 Task: Send an email with the signature Christian Kelly with the subject 'Request for sponsorship' and the message 'Could you please provide a breakdown of the costs?' from softage.1@softage.net to softage.7@softage.net and softage.8@softage.net with an attached document Strategic_plan.pdf
Action: Mouse moved to (113, 158)
Screenshot: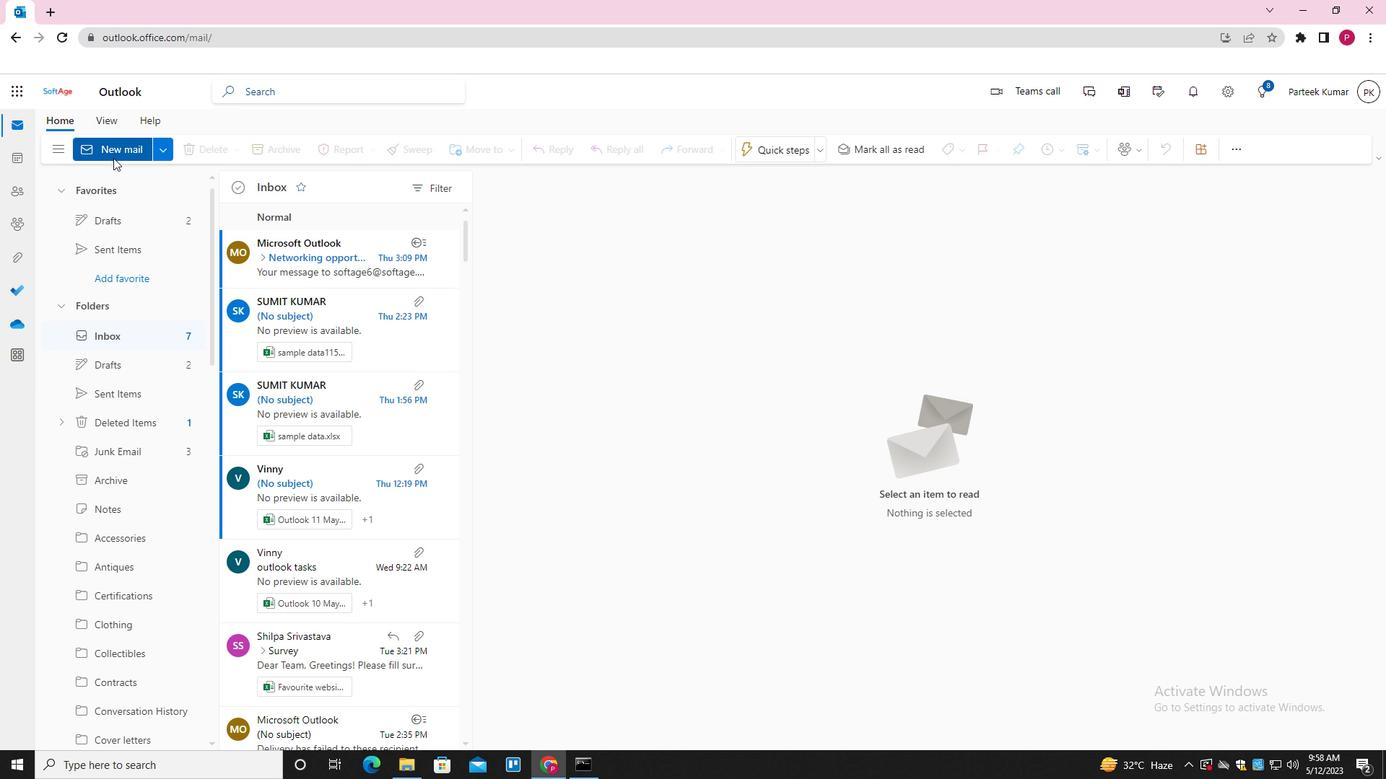 
Action: Mouse pressed left at (113, 158)
Screenshot: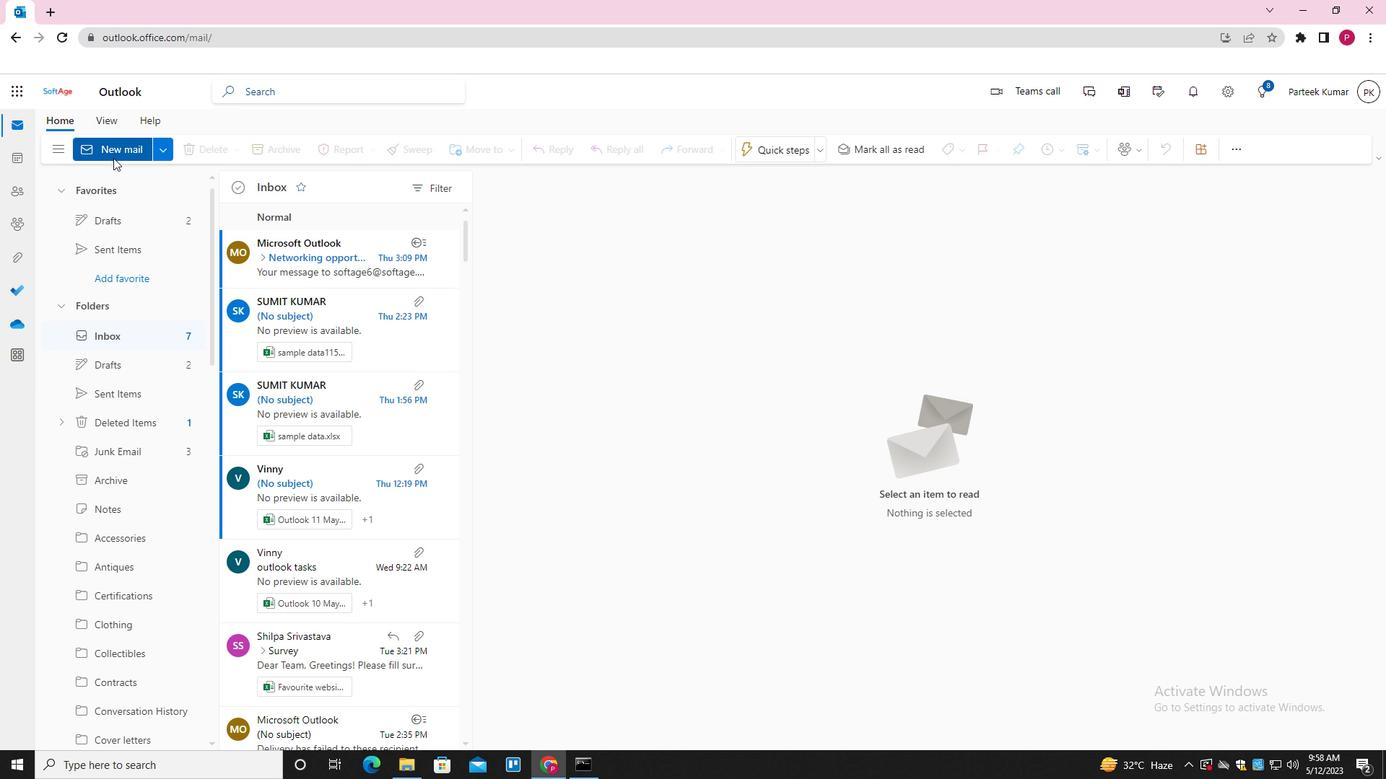 
Action: Mouse moved to (616, 404)
Screenshot: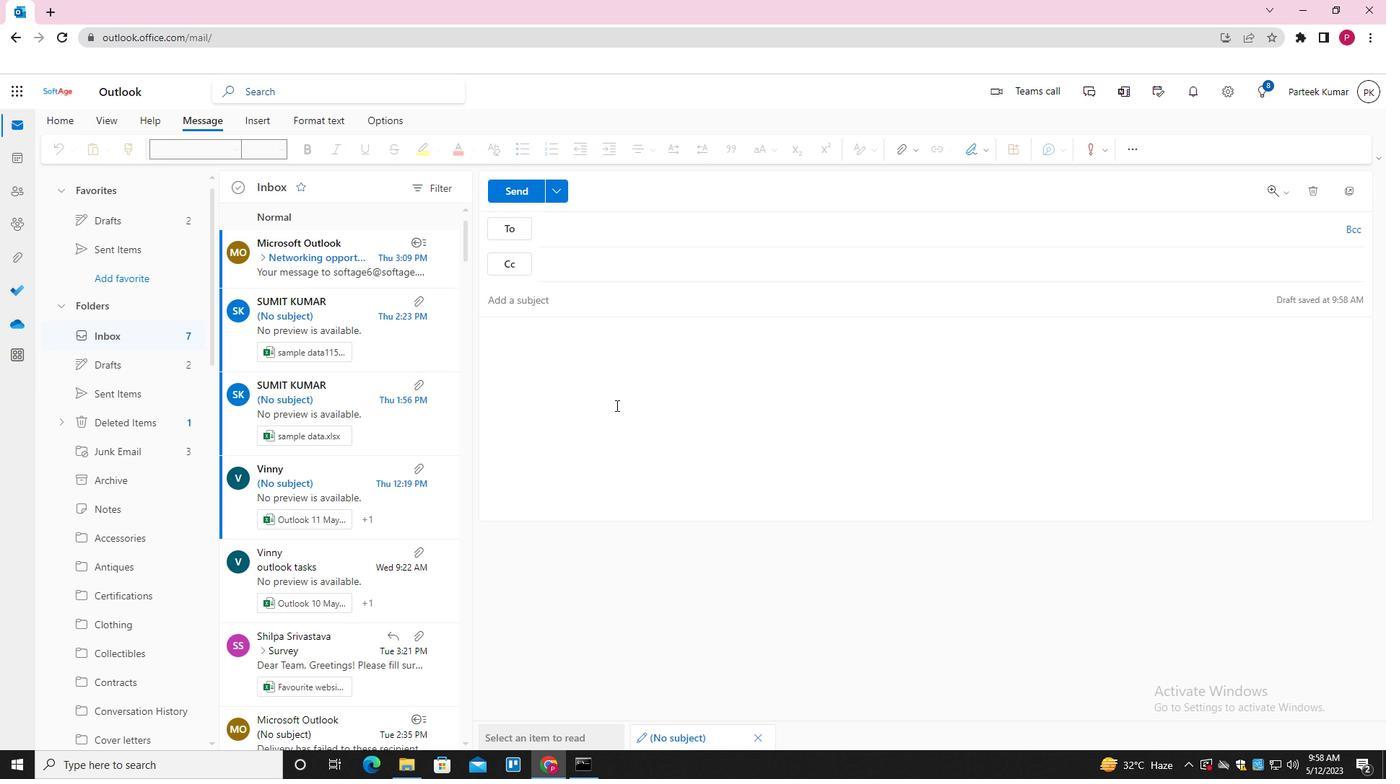 
Action: Mouse pressed left at (616, 404)
Screenshot: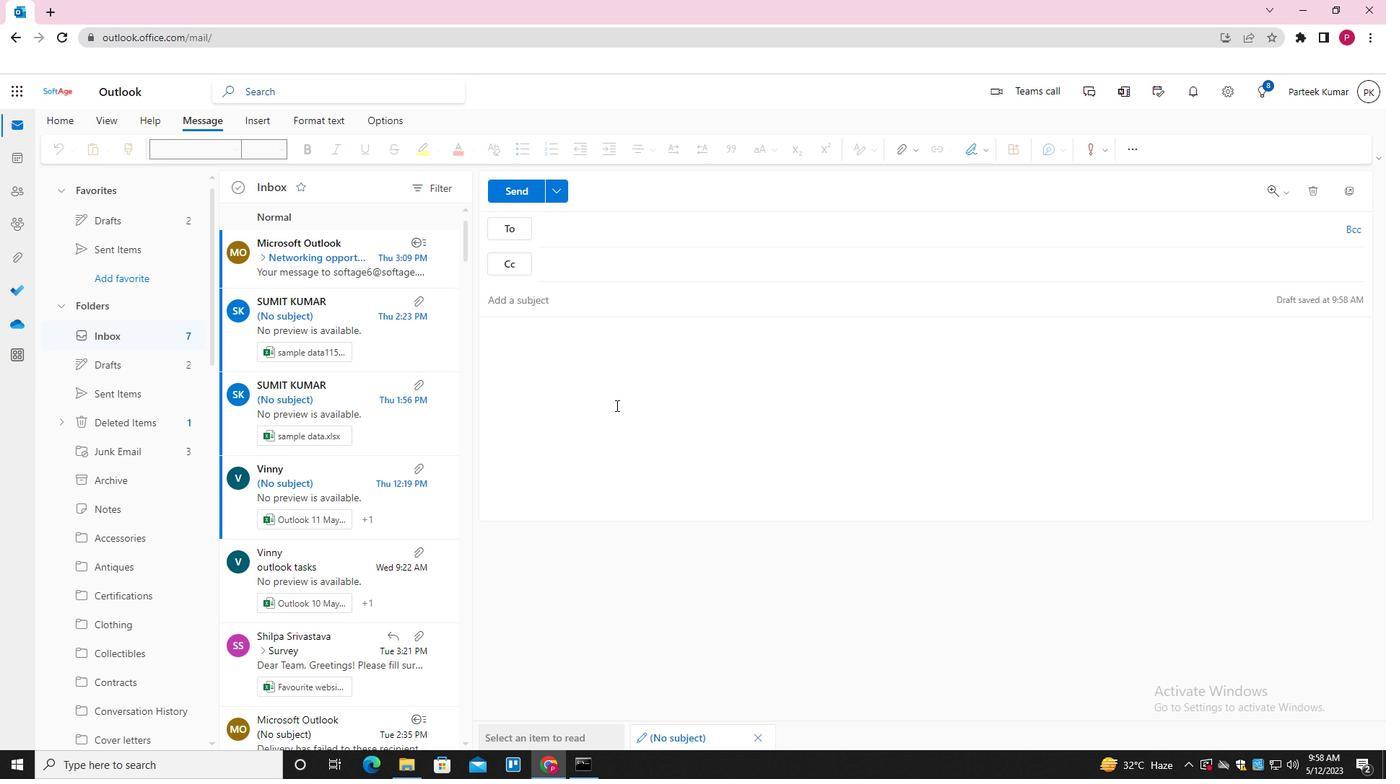 
Action: Mouse moved to (973, 155)
Screenshot: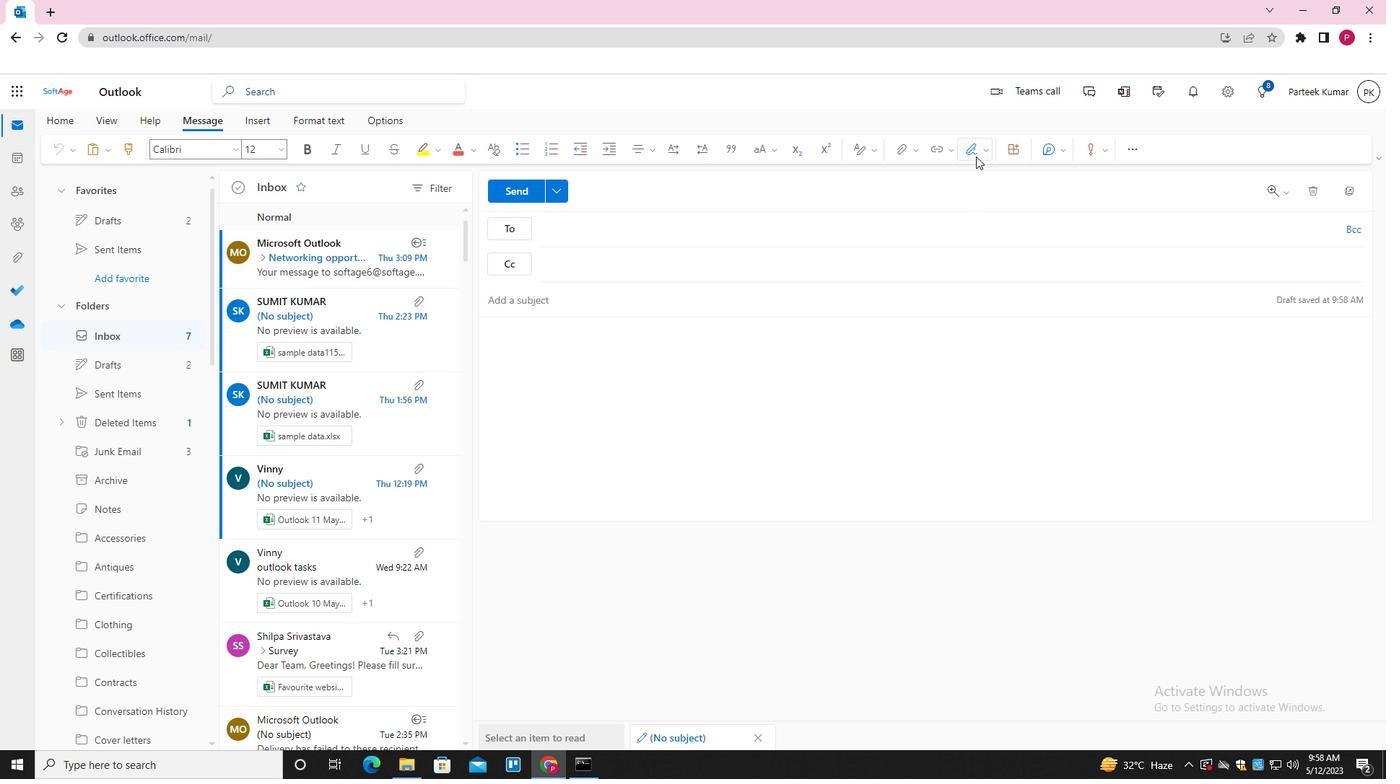 
Action: Mouse pressed left at (973, 155)
Screenshot: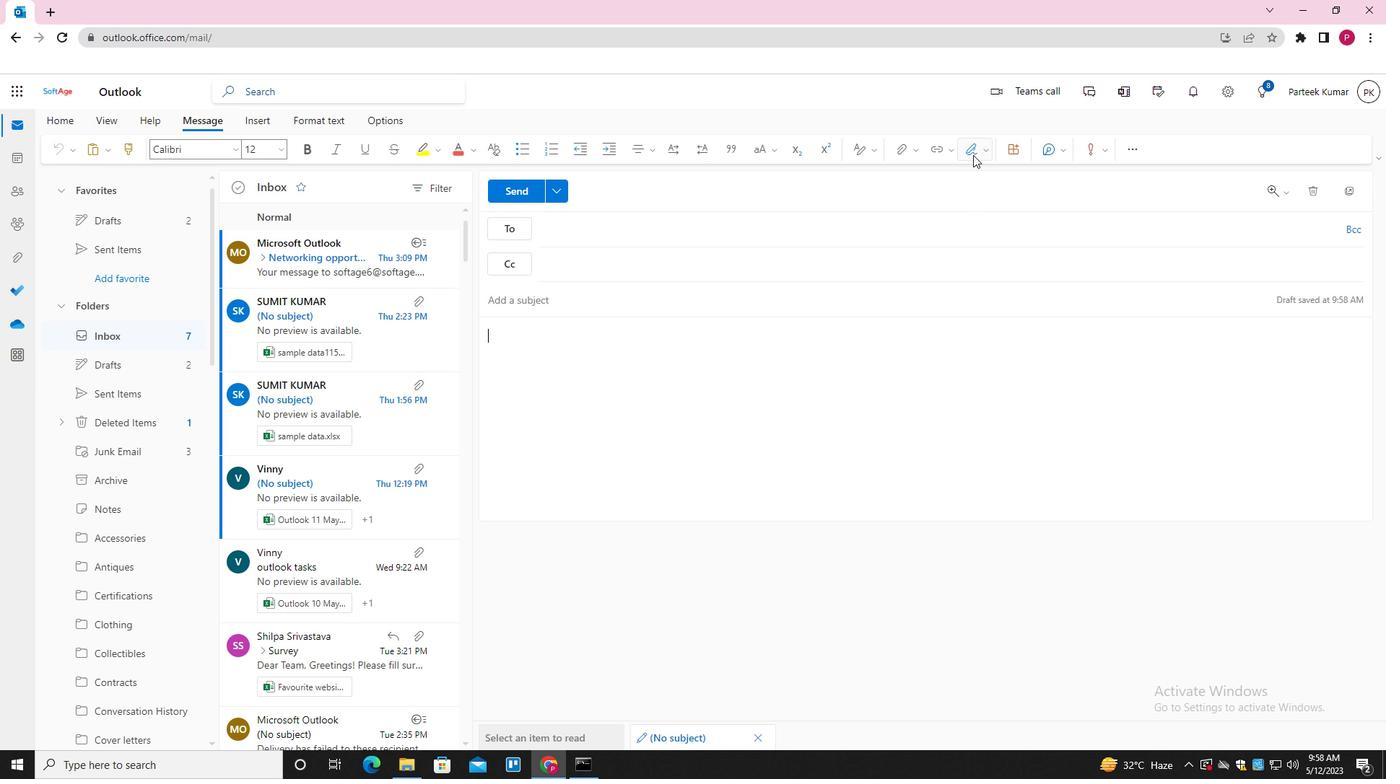 
Action: Mouse moved to (963, 208)
Screenshot: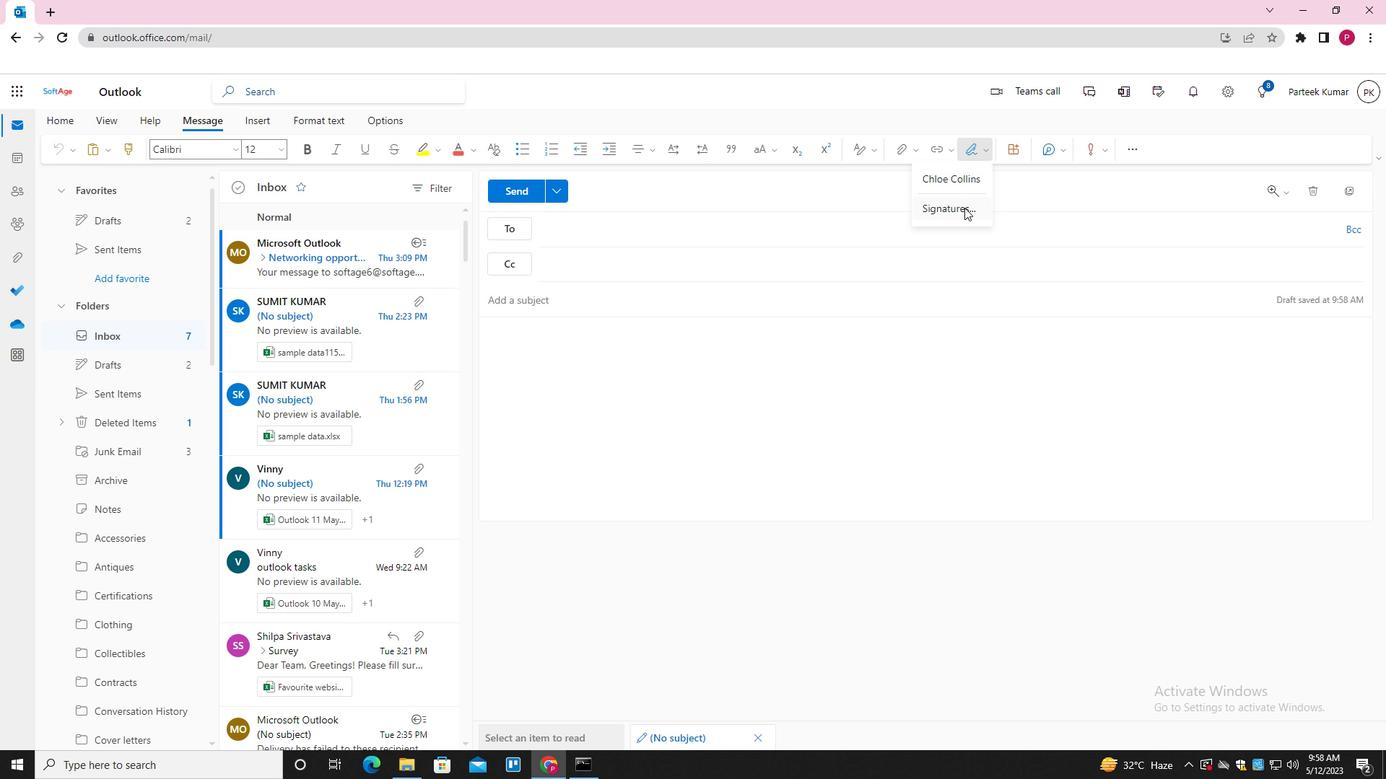 
Action: Mouse pressed left at (963, 208)
Screenshot: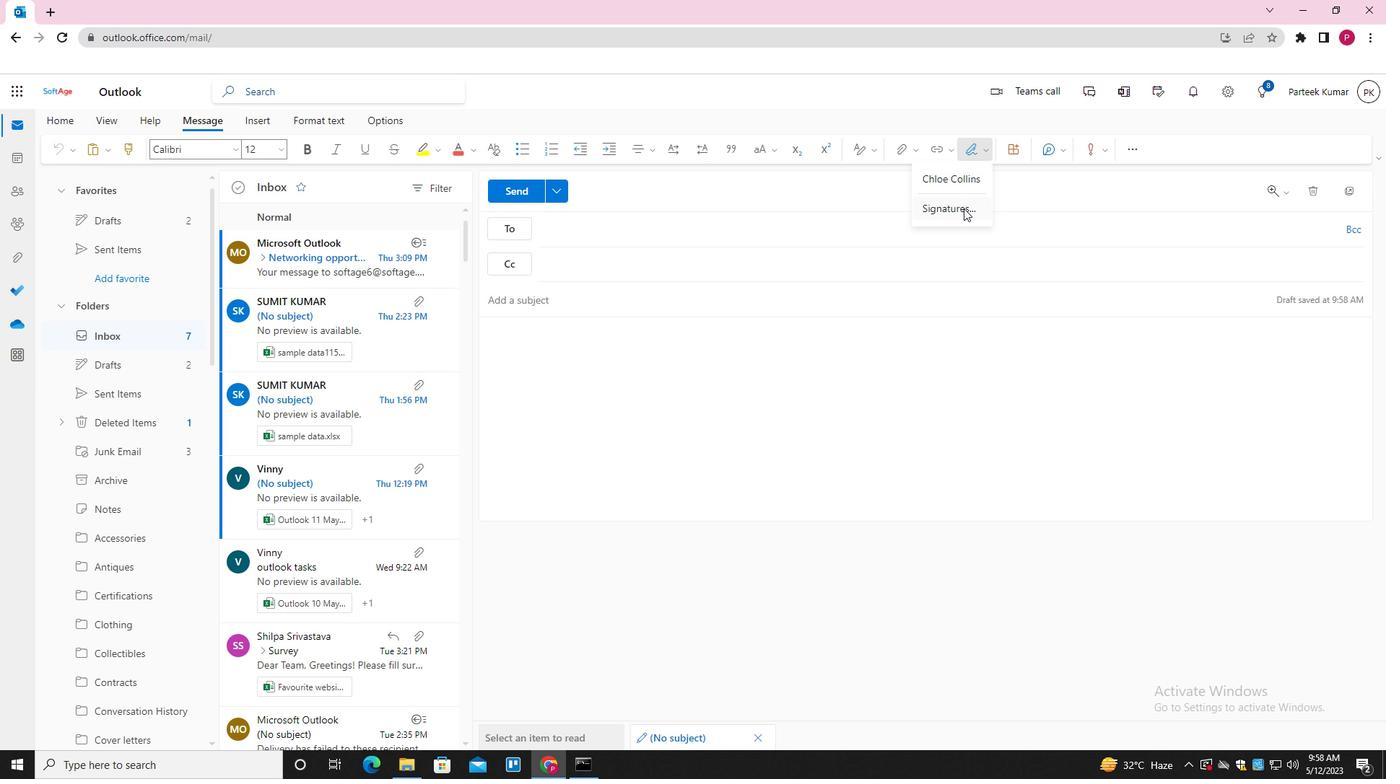 
Action: Mouse moved to (973, 267)
Screenshot: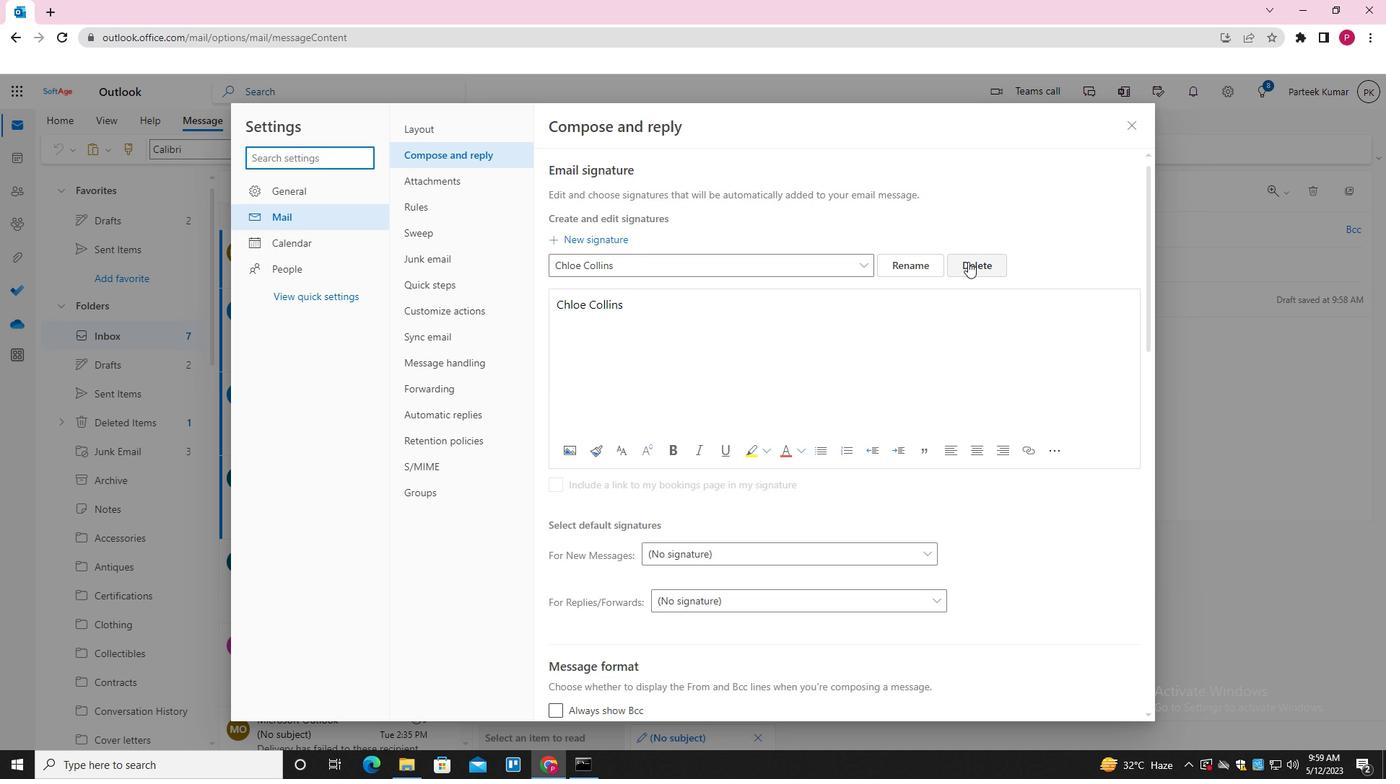 
Action: Mouse pressed left at (973, 267)
Screenshot: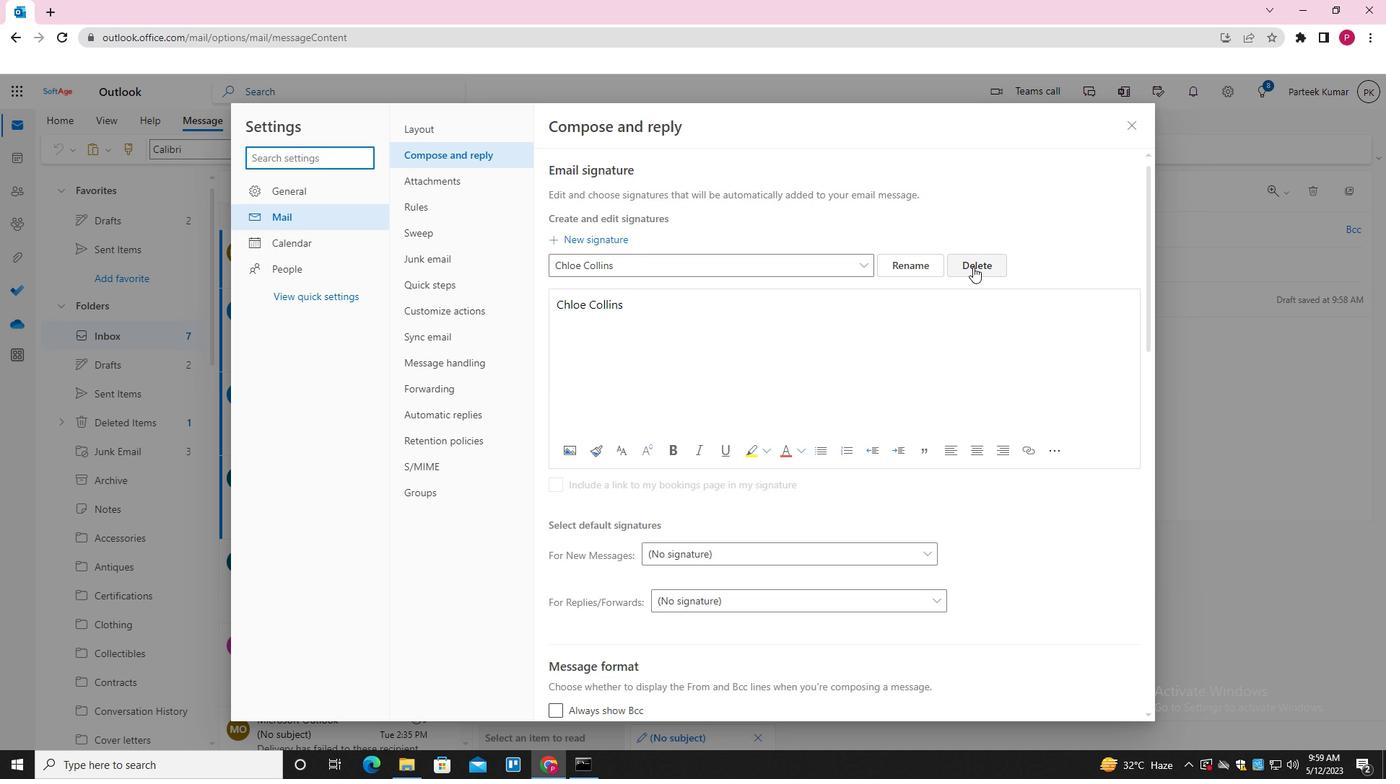 
Action: Mouse moved to (643, 259)
Screenshot: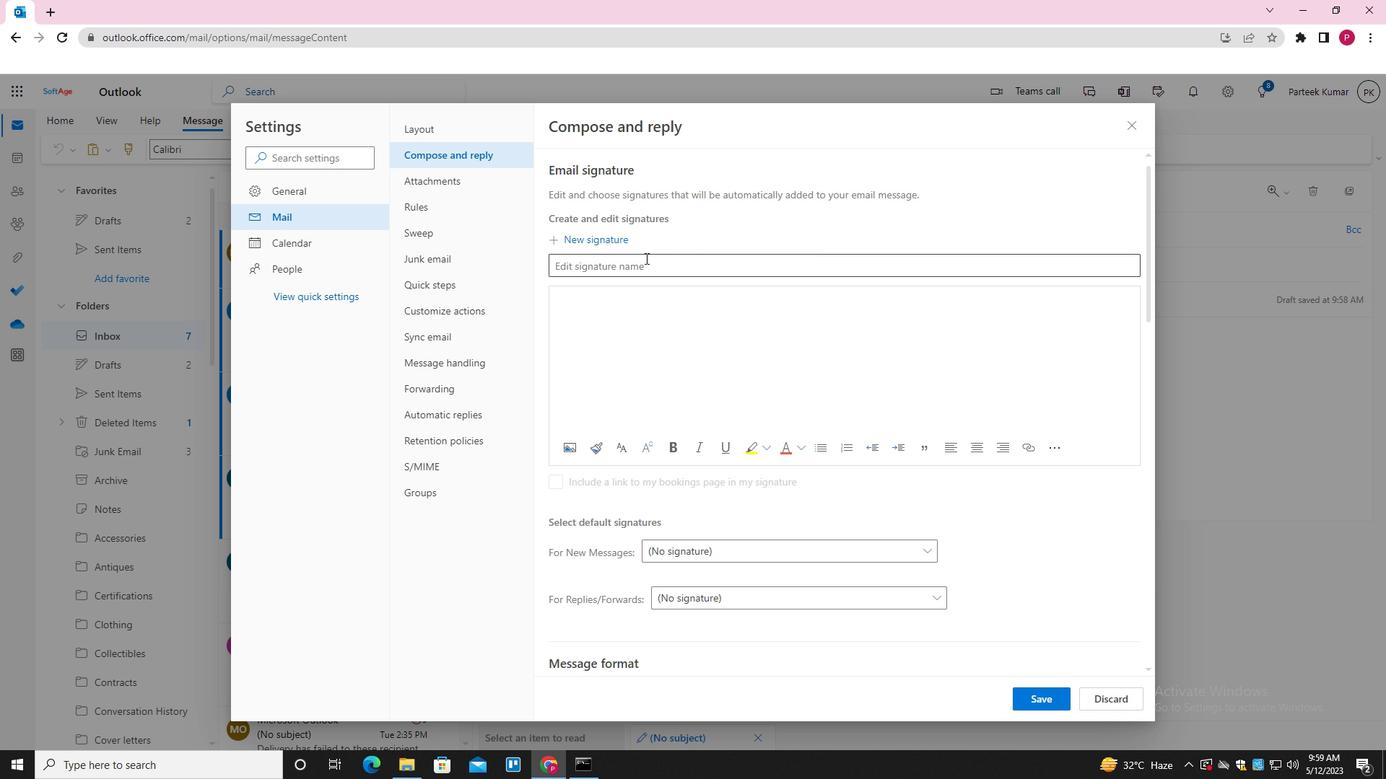 
Action: Mouse pressed left at (643, 259)
Screenshot: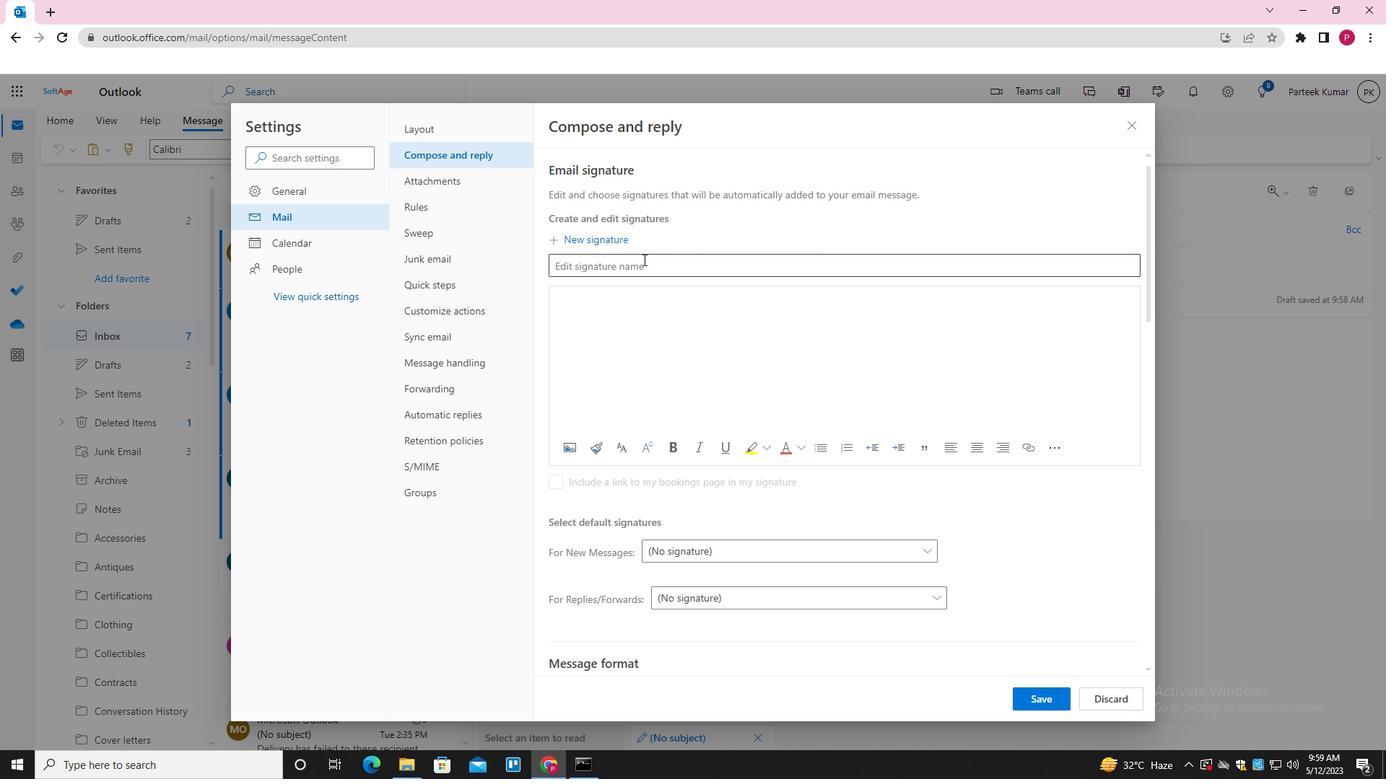
Action: Key pressed <Key.shift><Key.shift><Key.shift><Key.shift><Key.shift><Key.shift><Key.shift><Key.shift><Key.shift><Key.shift><Key.shift>S<Key.backspace>CHRISTIAN<Key.space><Key.shift><Key.shift>KELLY<Key.space>ctrl+A
Screenshot: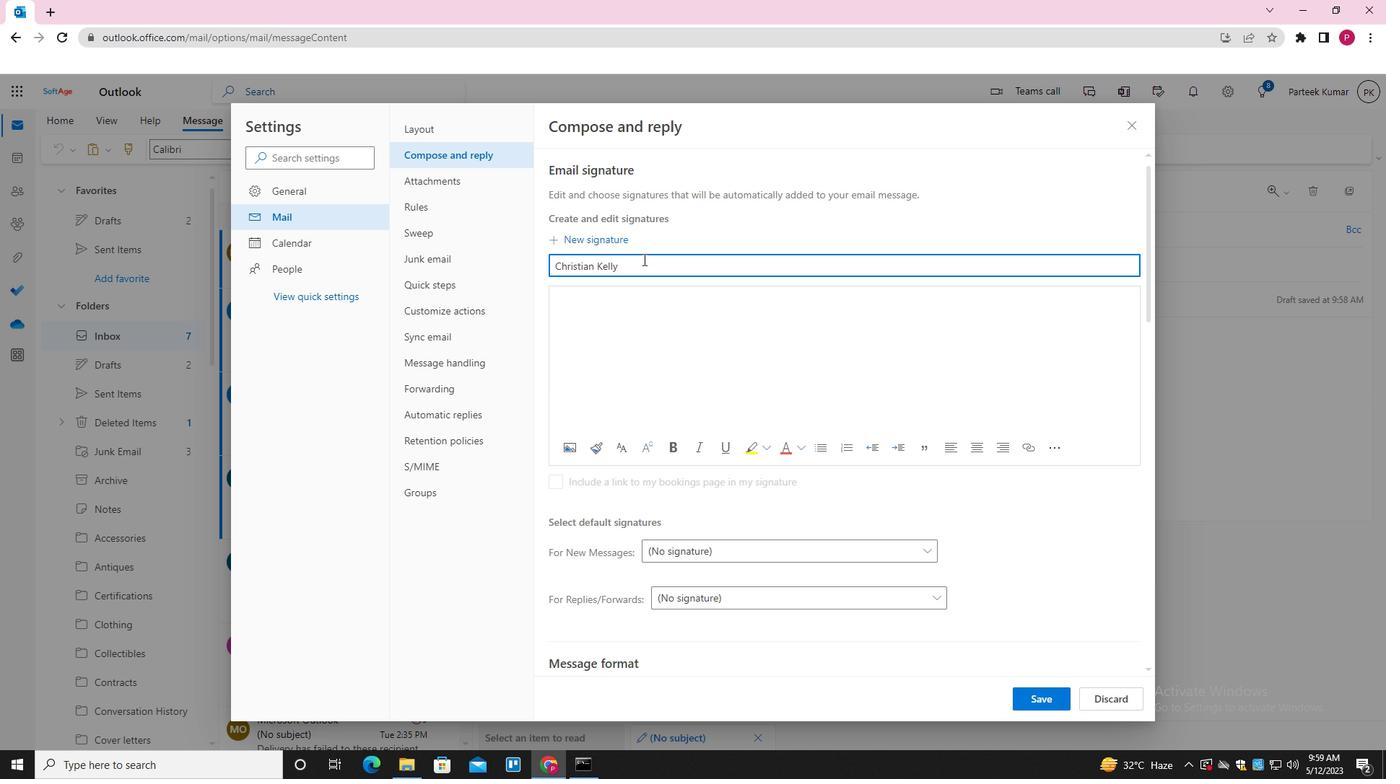 
Action: Mouse moved to (655, 301)
Screenshot: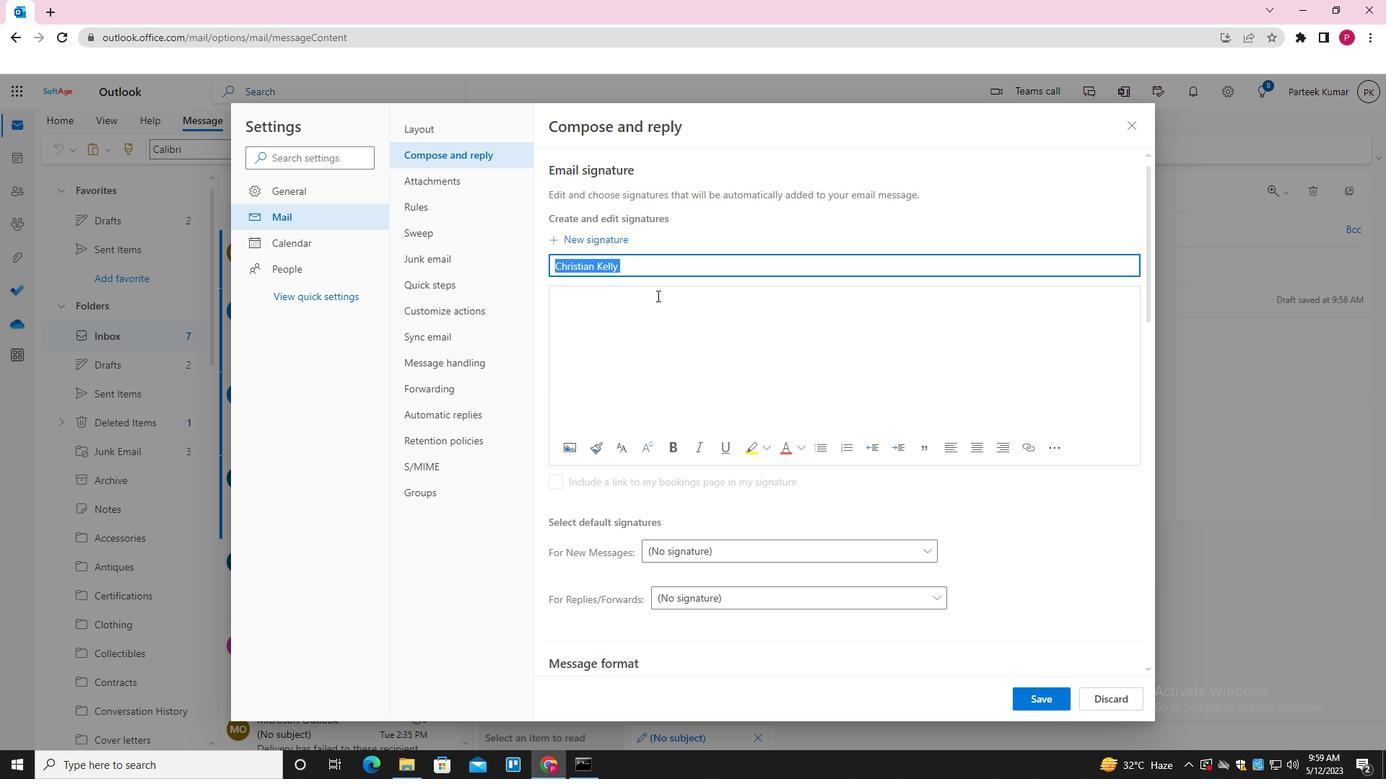 
Action: Mouse pressed left at (655, 301)
Screenshot: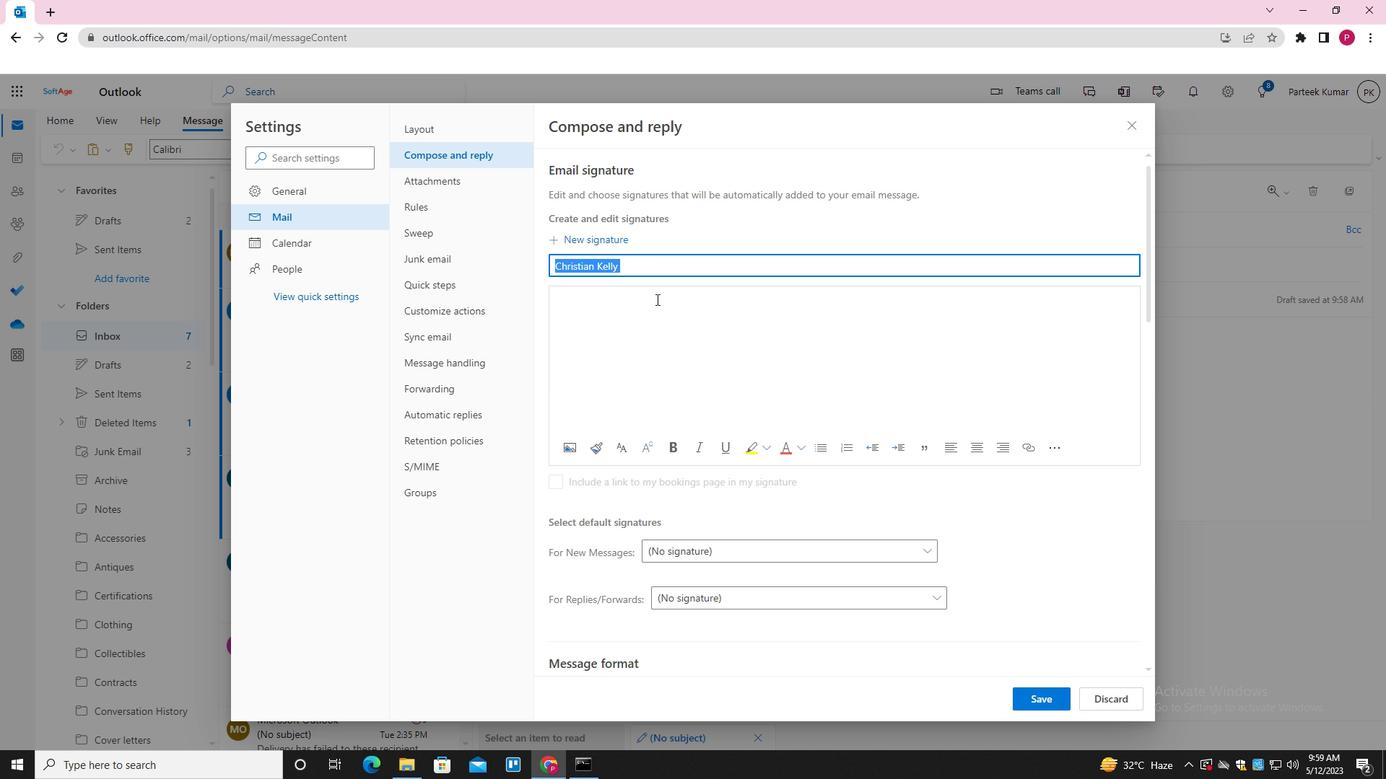 
Action: Mouse moved to (658, 256)
Screenshot: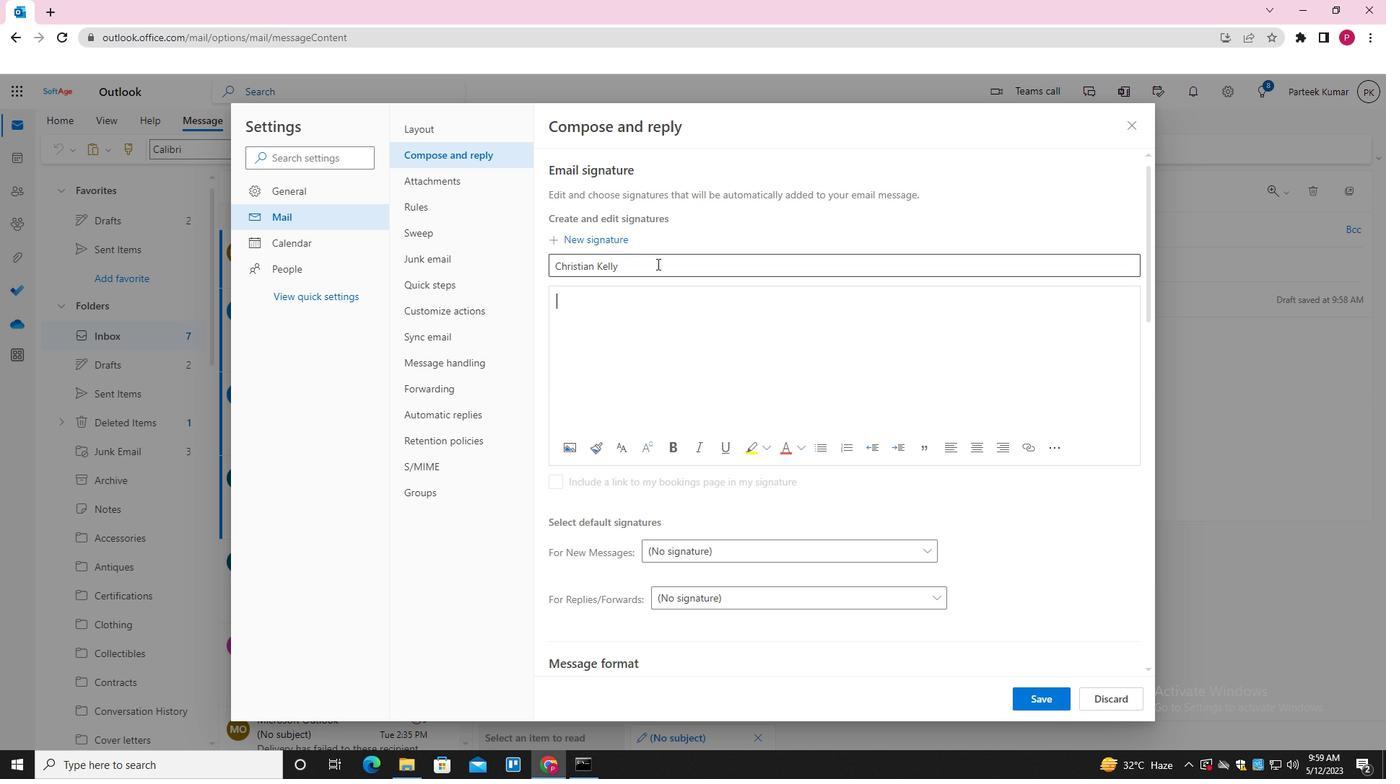 
Action: Mouse pressed left at (658, 256)
Screenshot: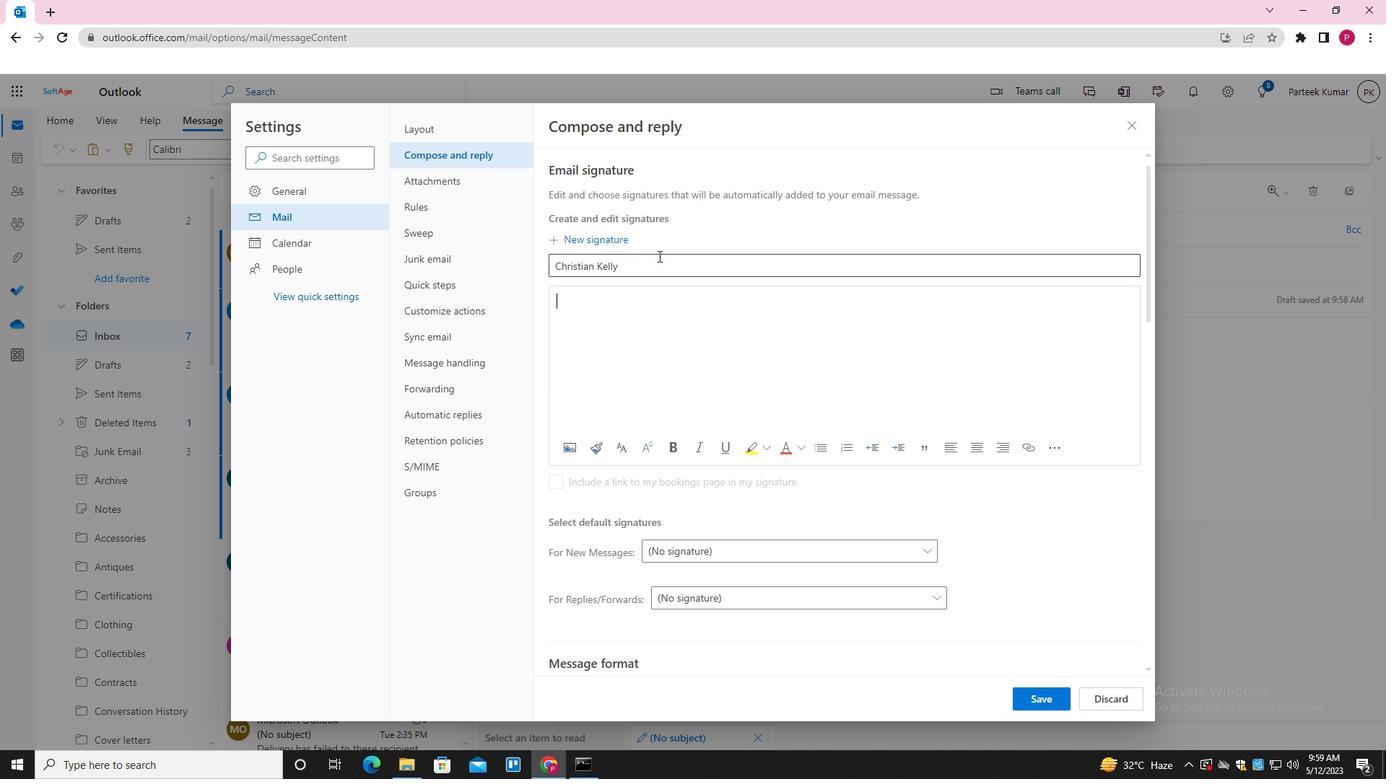 
Action: Key pressed ctrl+A<'\x03'>
Screenshot: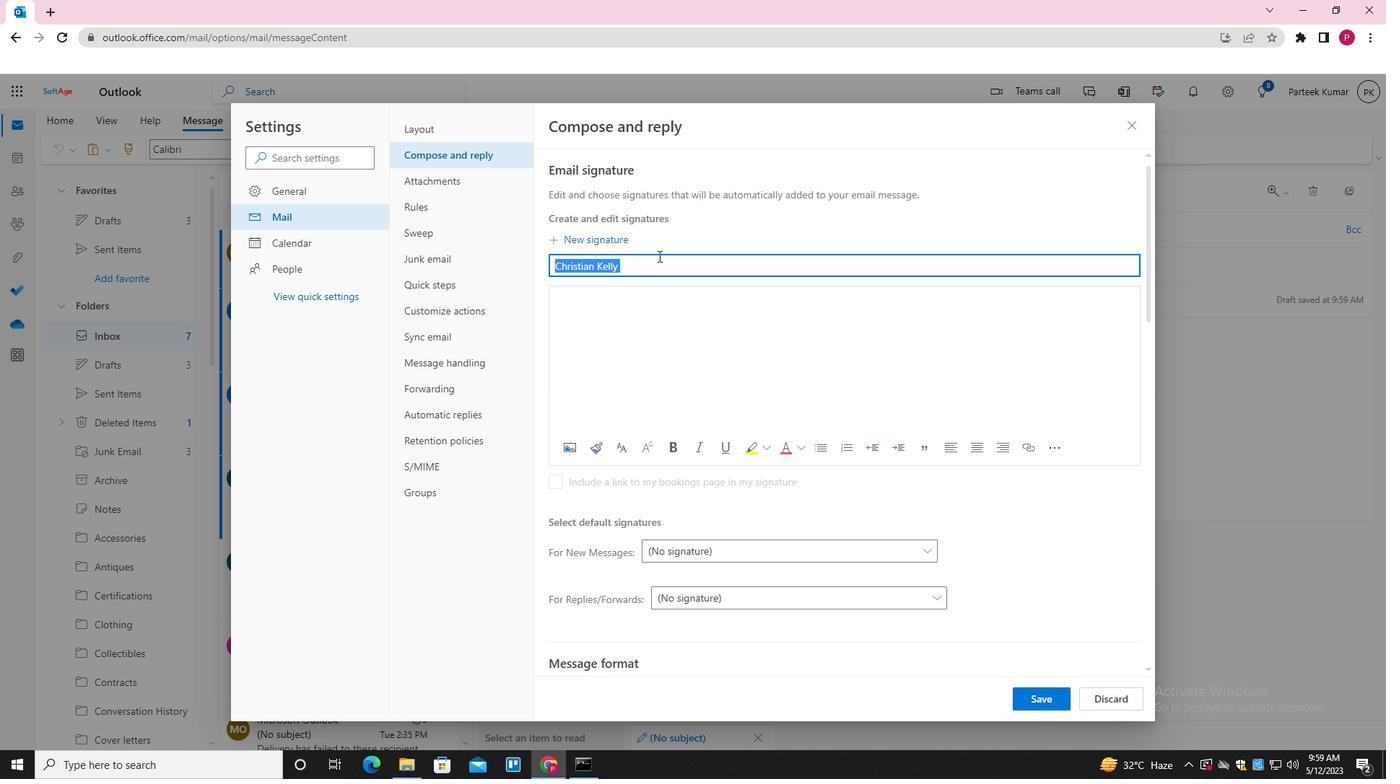 
Action: Mouse moved to (650, 295)
Screenshot: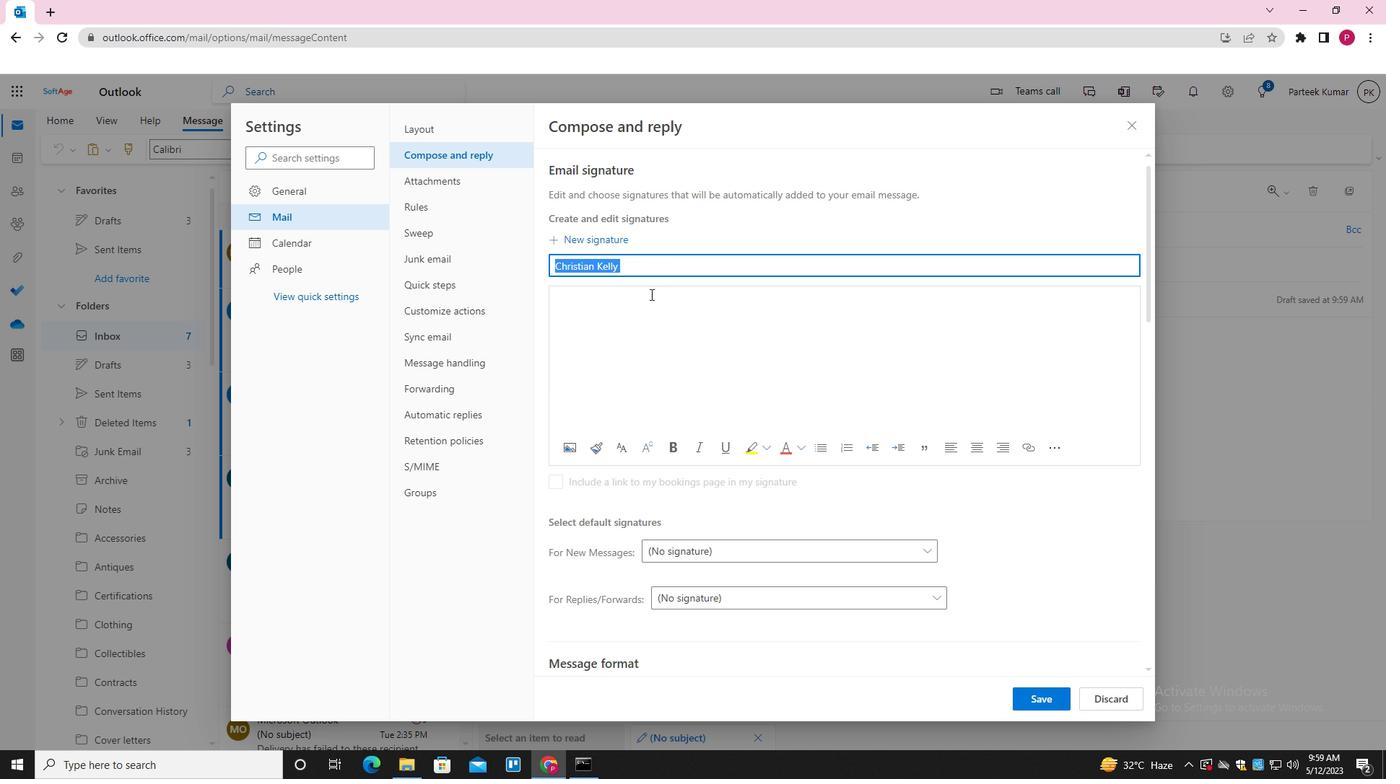 
Action: Mouse pressed left at (650, 295)
Screenshot: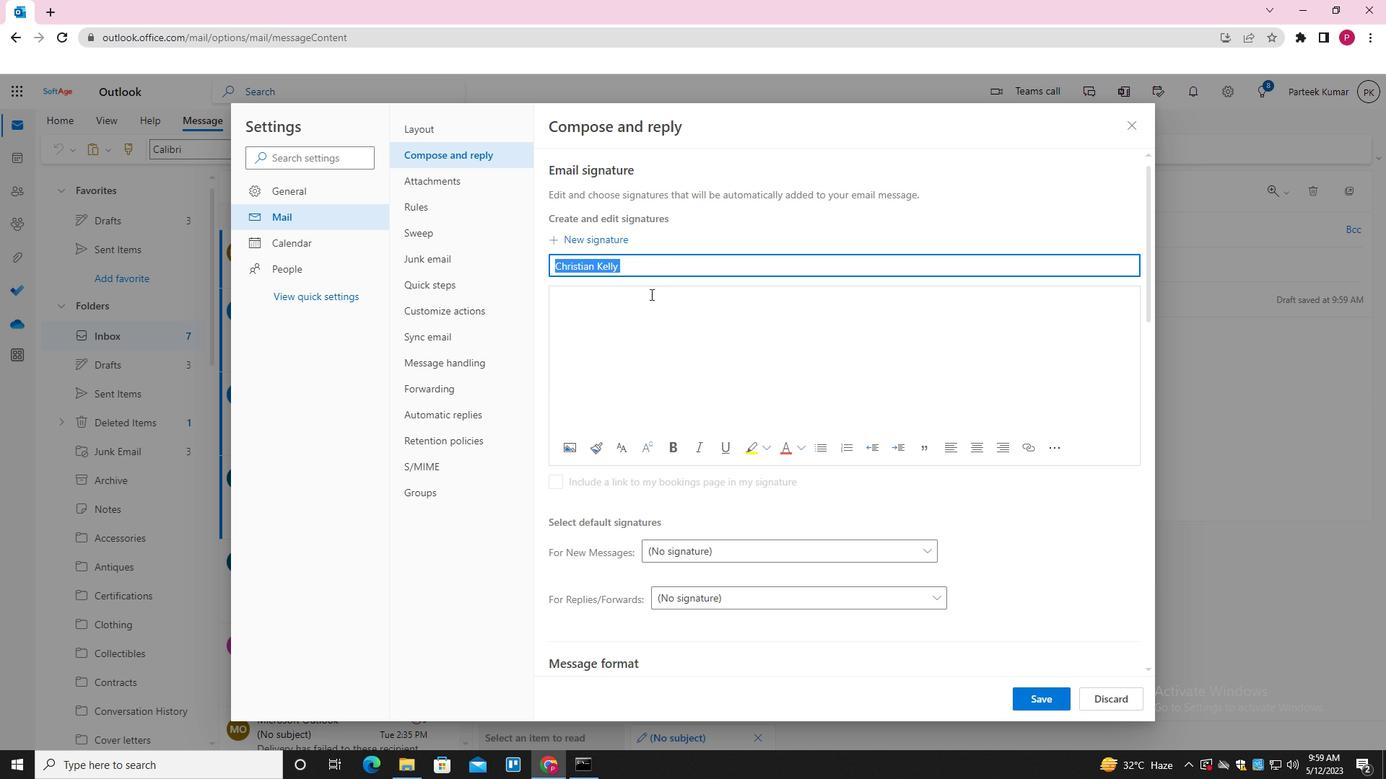 
Action: Mouse moved to (649, 296)
Screenshot: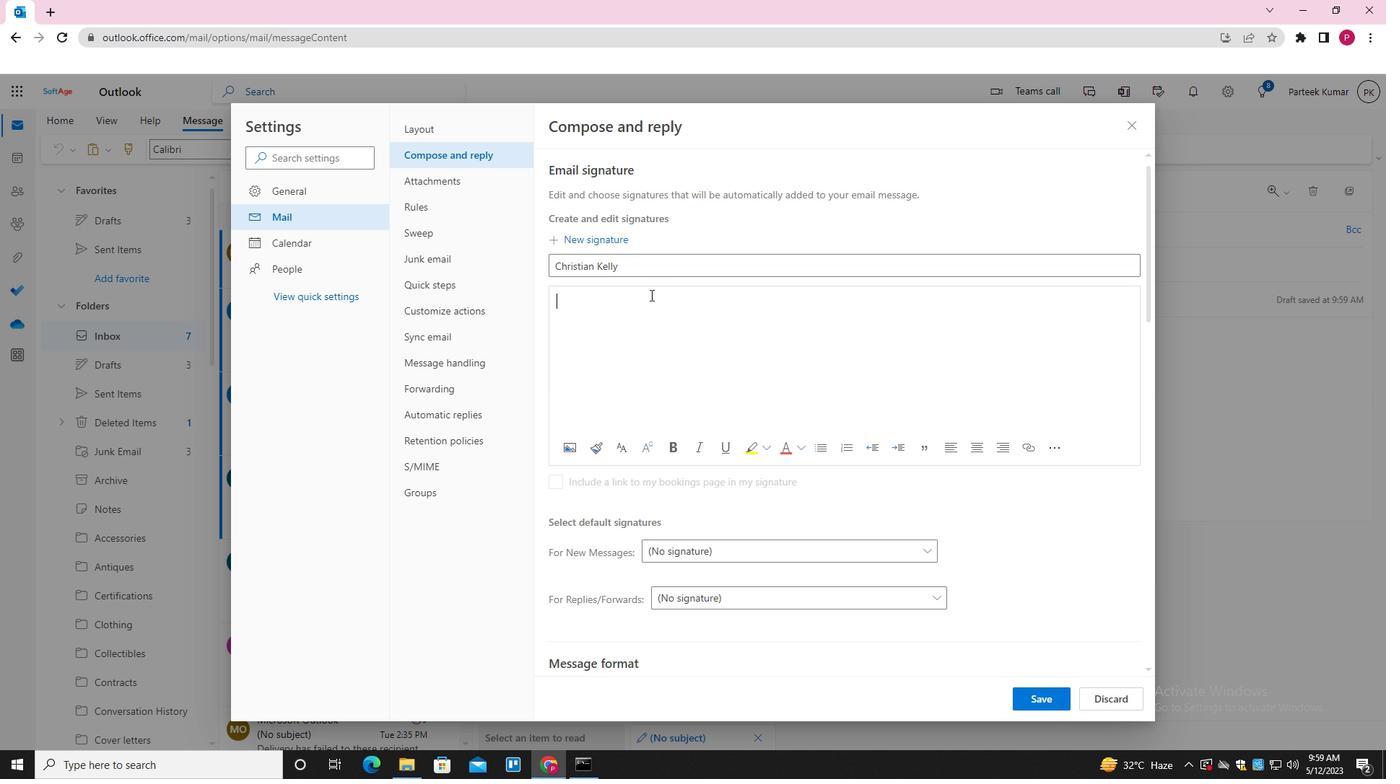 
Action: Key pressed ctrl+V
Screenshot: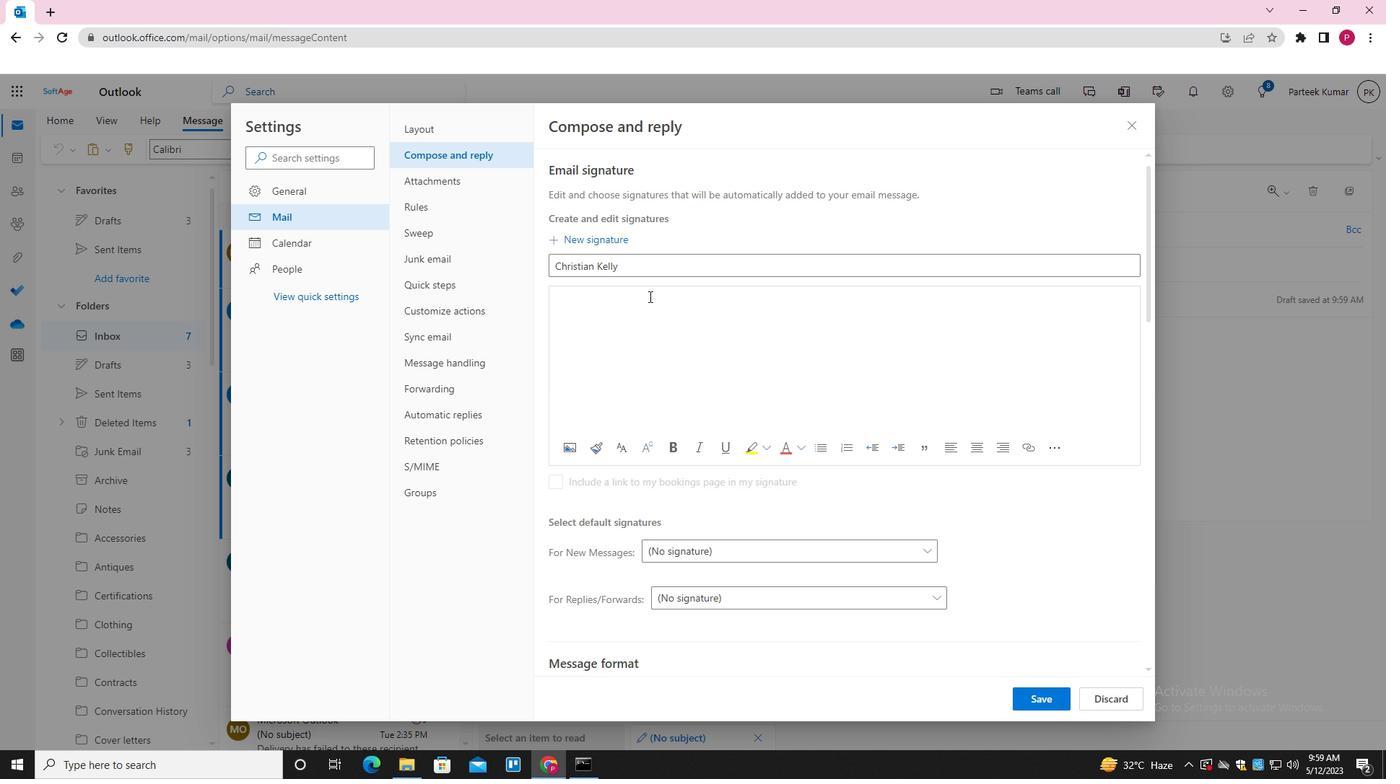 
Action: Mouse moved to (1031, 698)
Screenshot: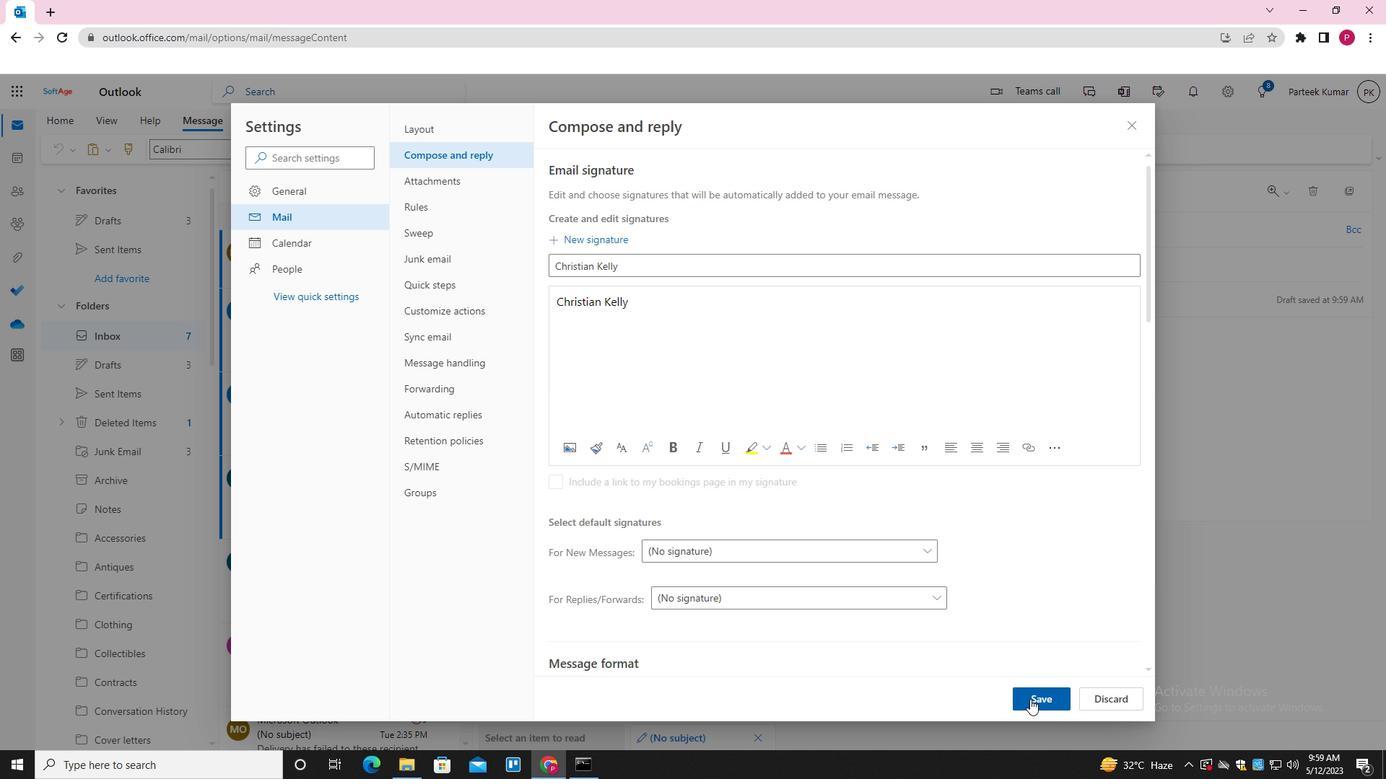 
Action: Mouse pressed left at (1031, 698)
Screenshot: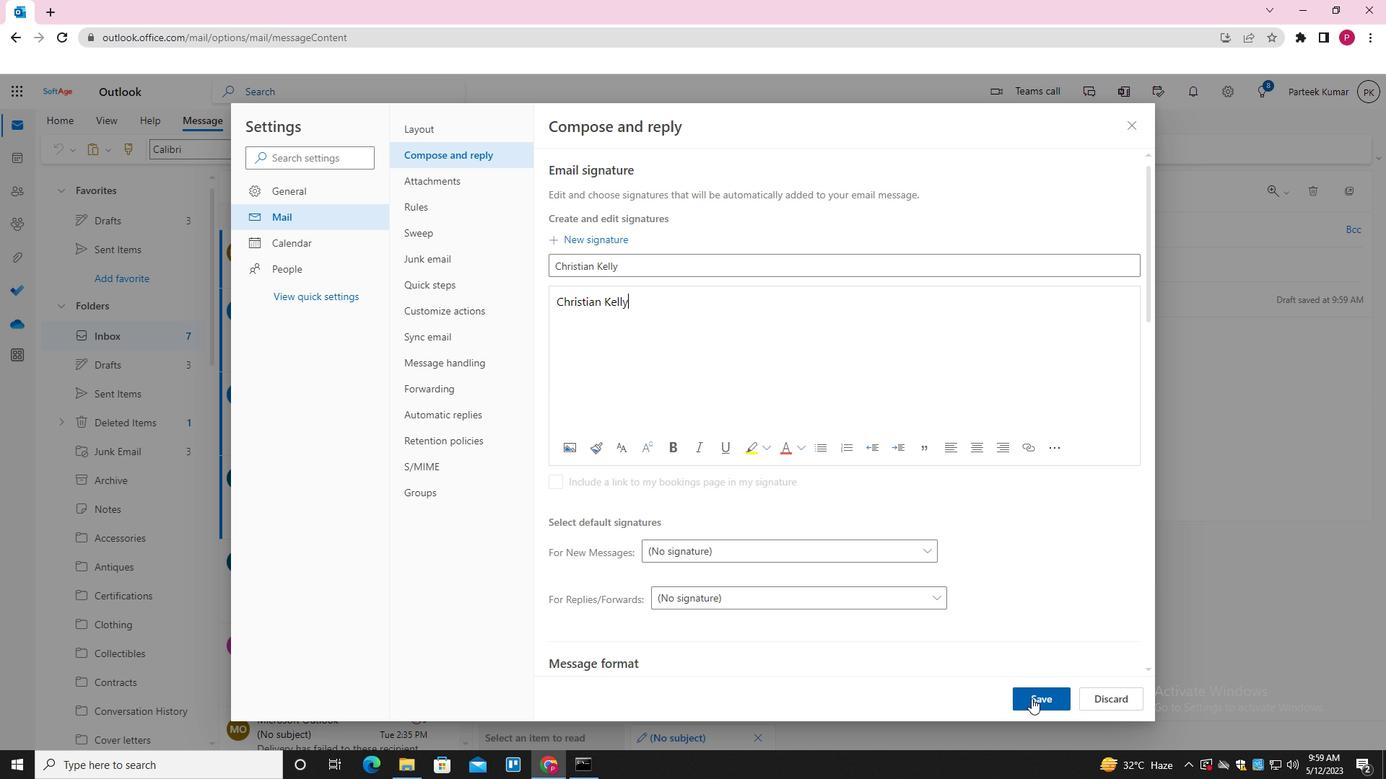 
Action: Mouse moved to (1124, 122)
Screenshot: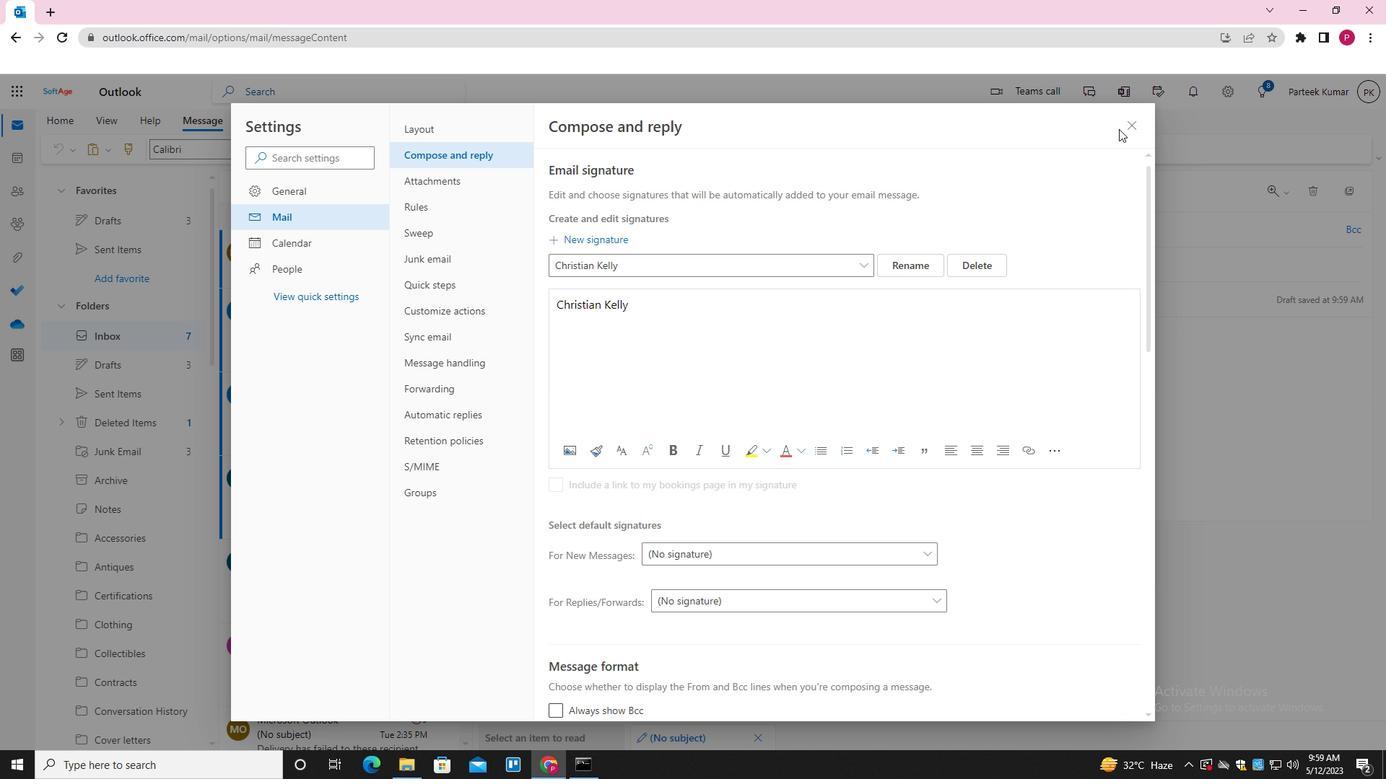
Action: Mouse pressed left at (1124, 122)
Screenshot: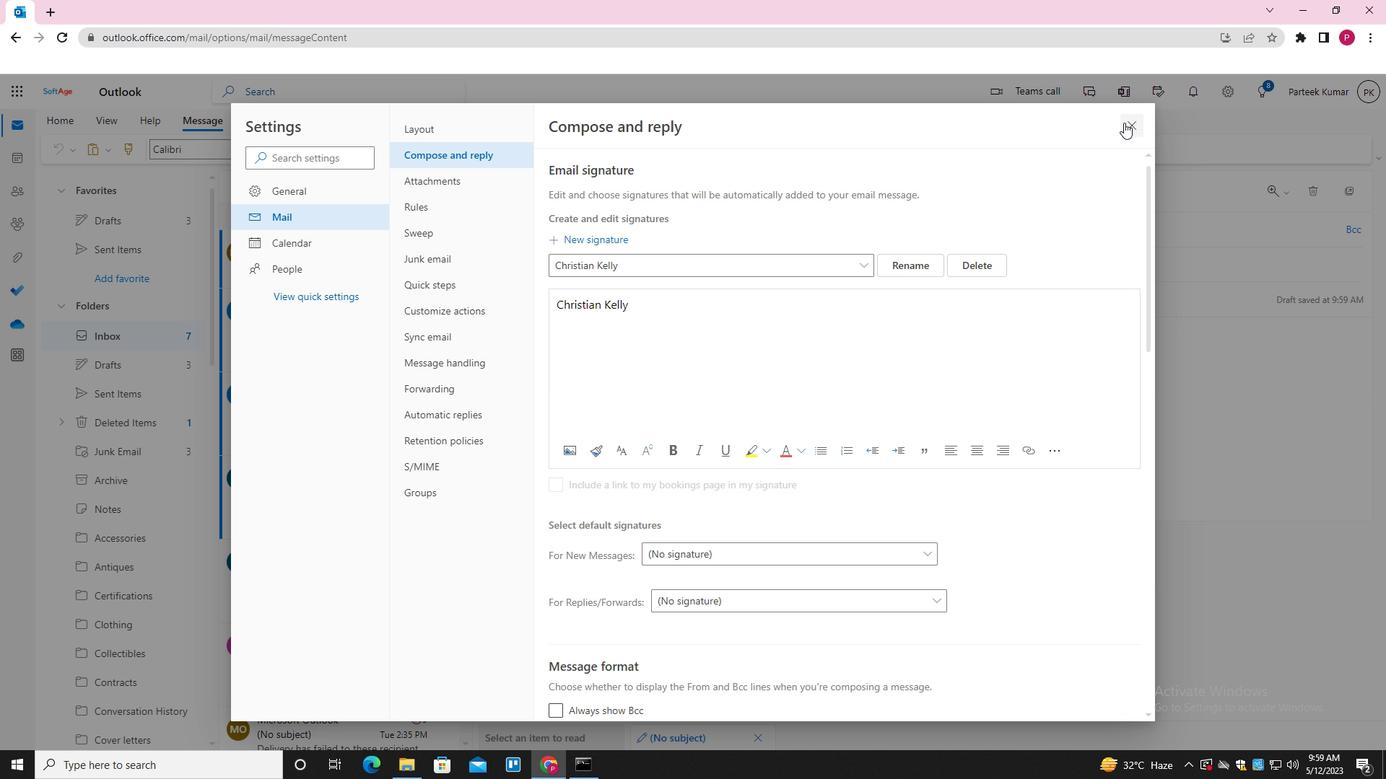 
Action: Mouse moved to (891, 370)
Screenshot: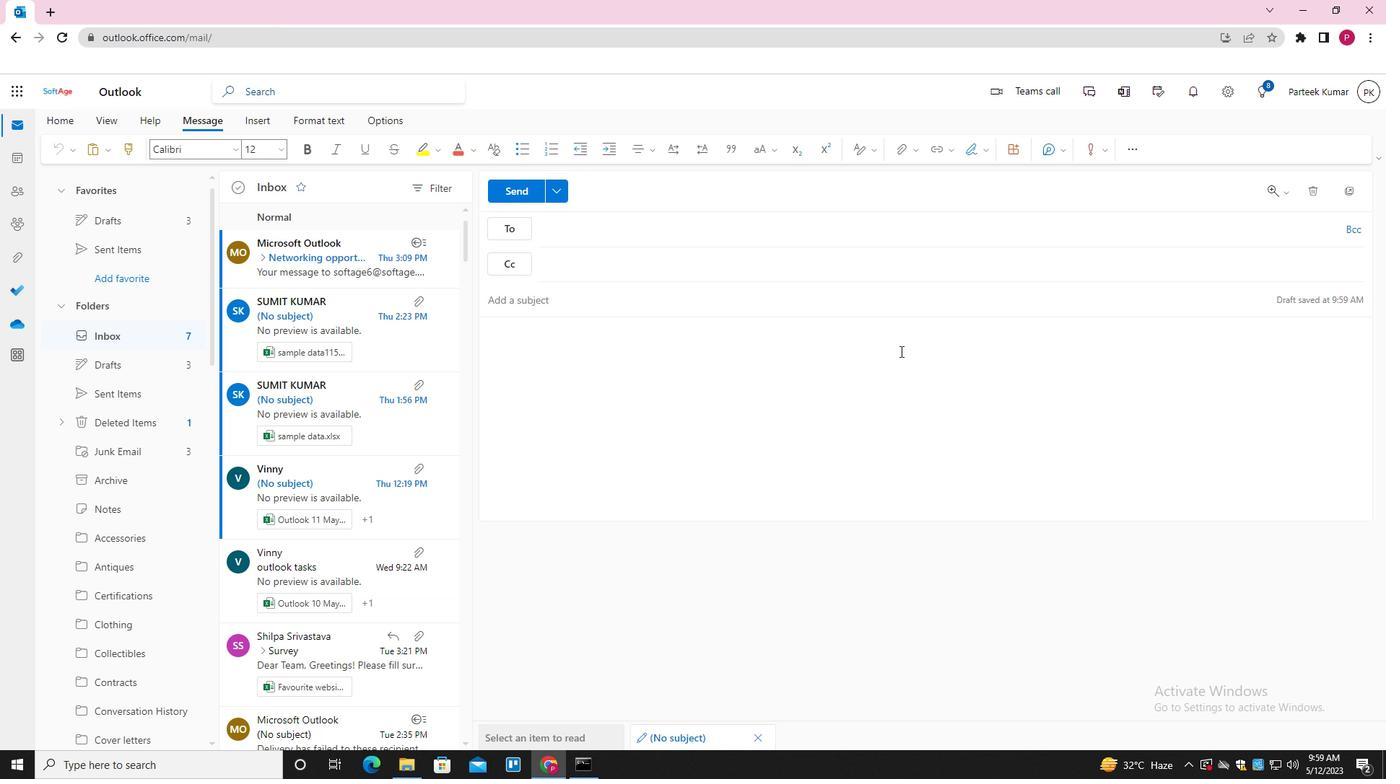 
Action: Mouse pressed left at (891, 370)
Screenshot: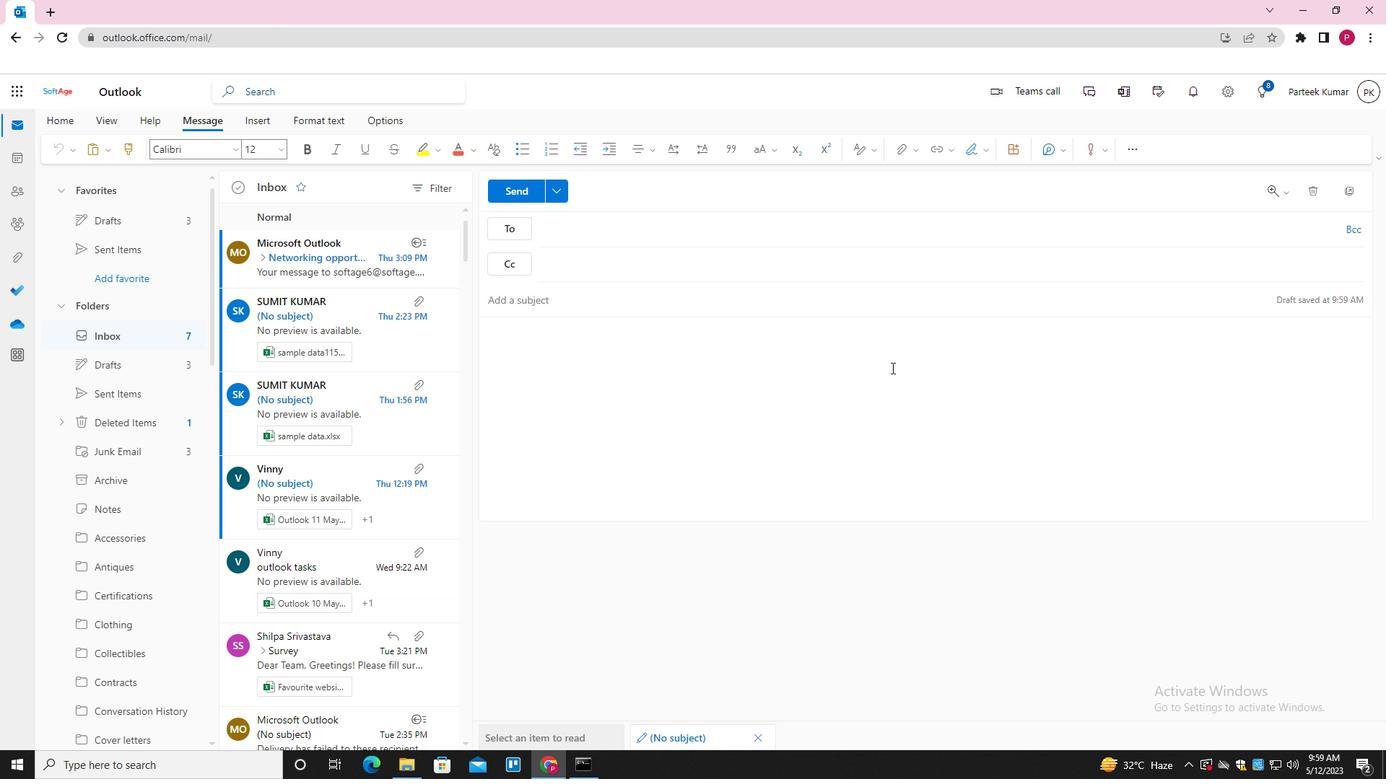 
Action: Mouse moved to (972, 149)
Screenshot: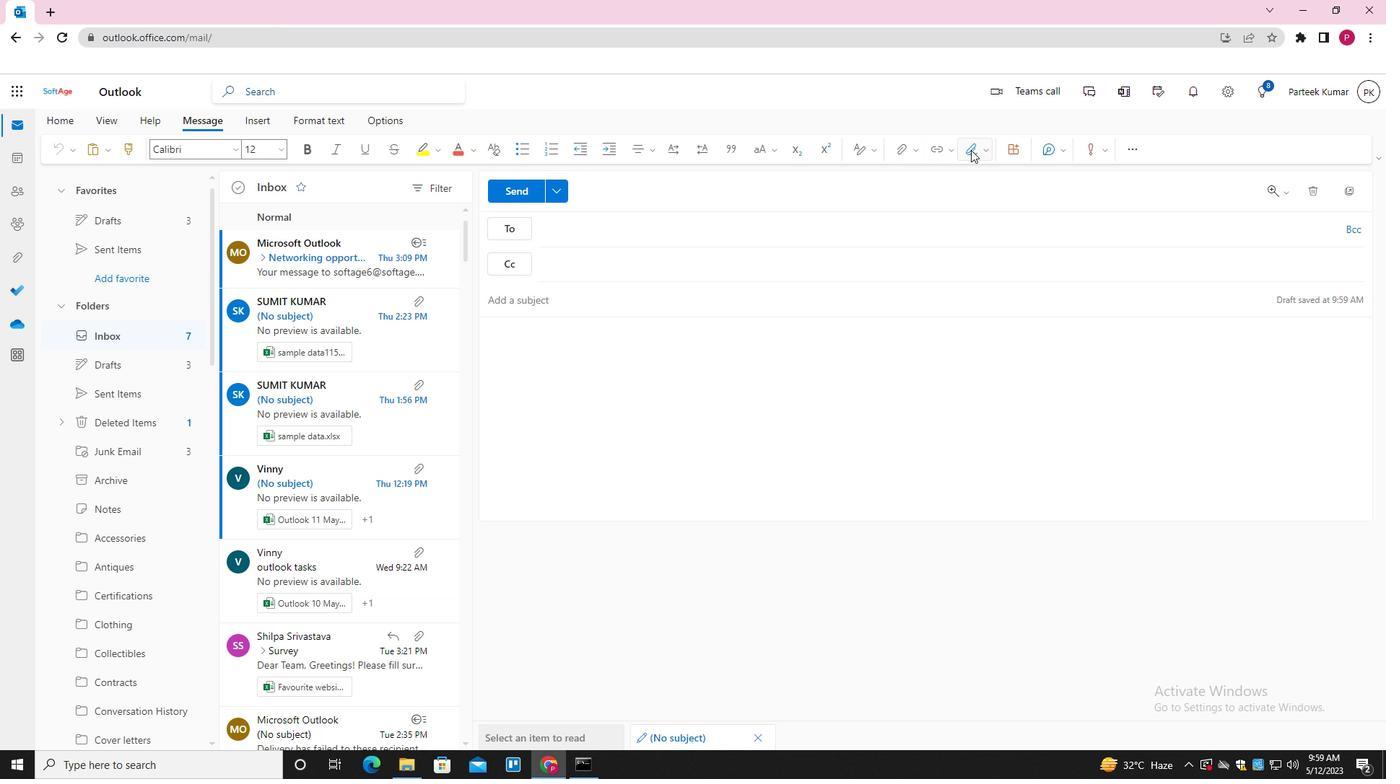 
Action: Mouse pressed left at (972, 149)
Screenshot: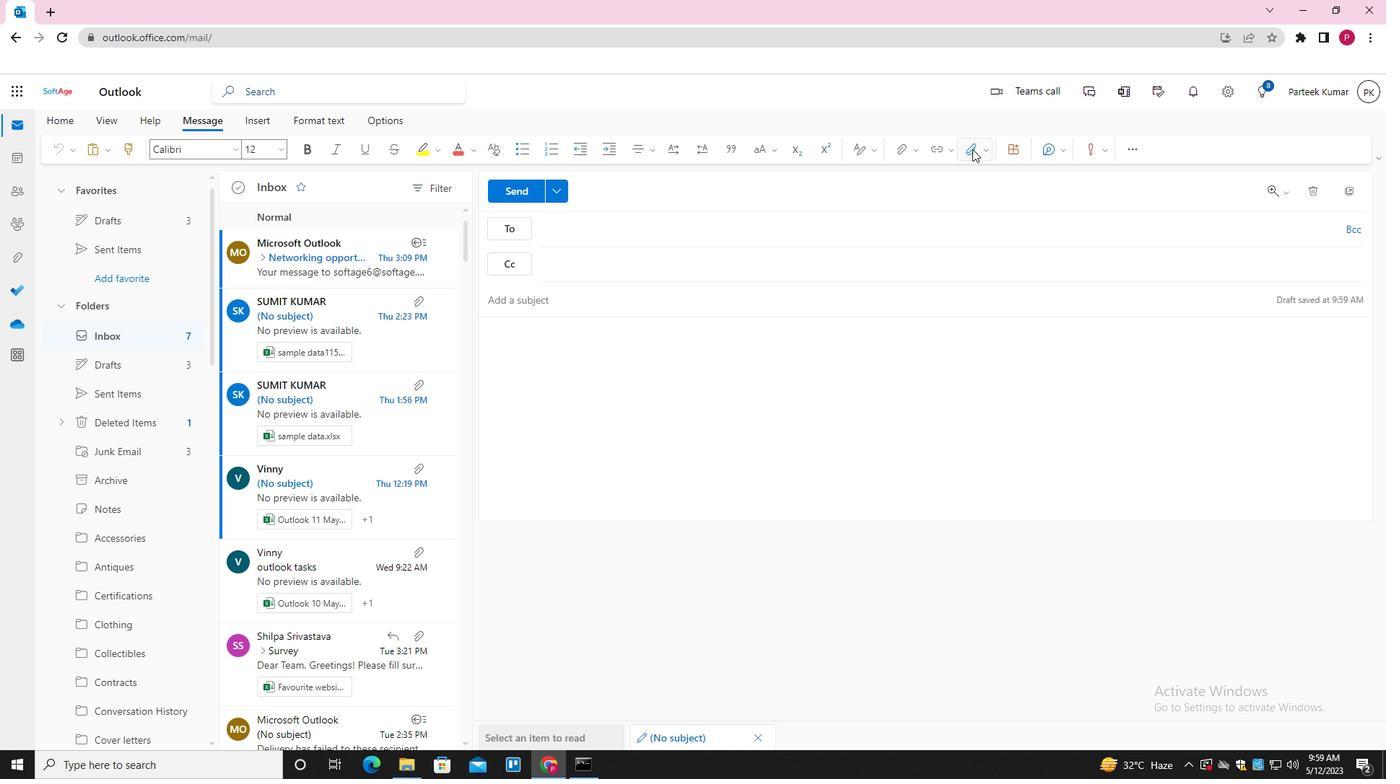 
Action: Mouse moved to (955, 179)
Screenshot: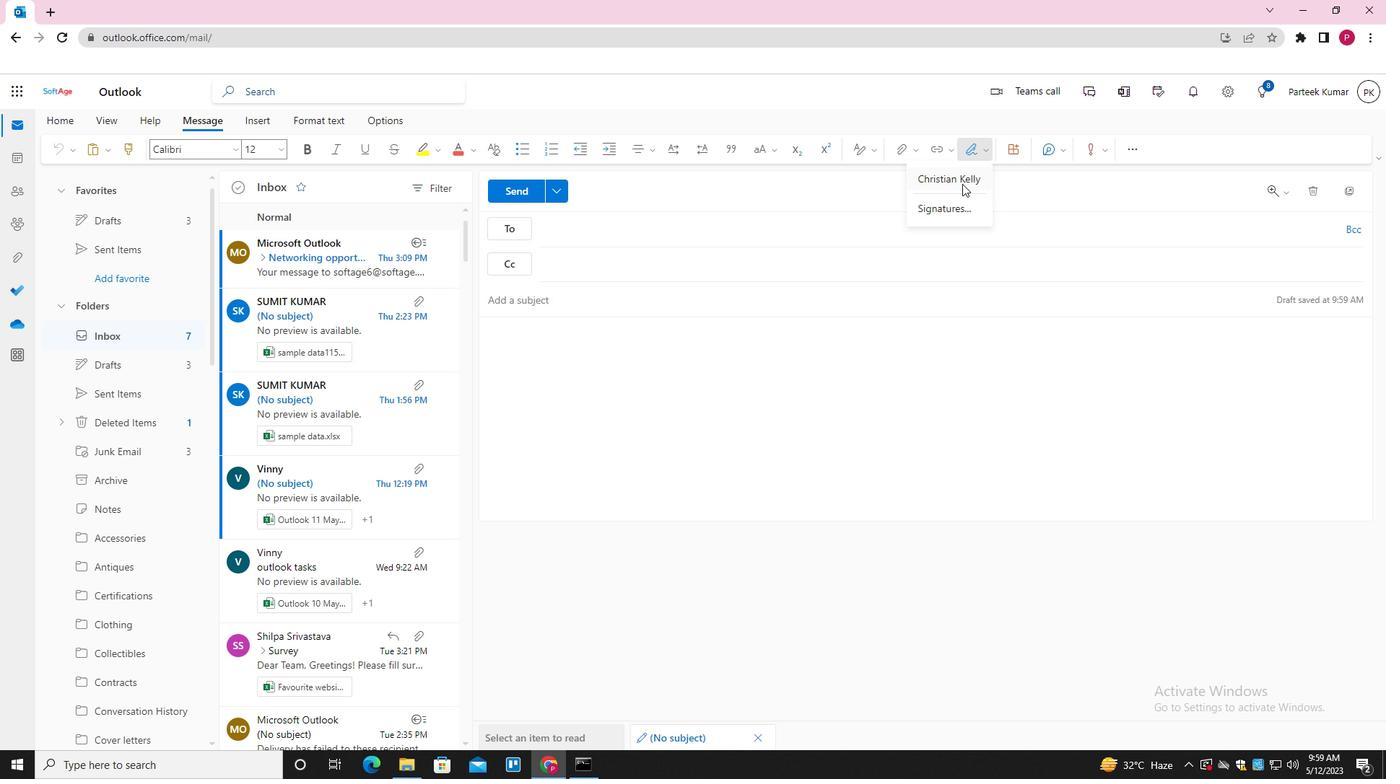 
Action: Mouse pressed left at (955, 179)
Screenshot: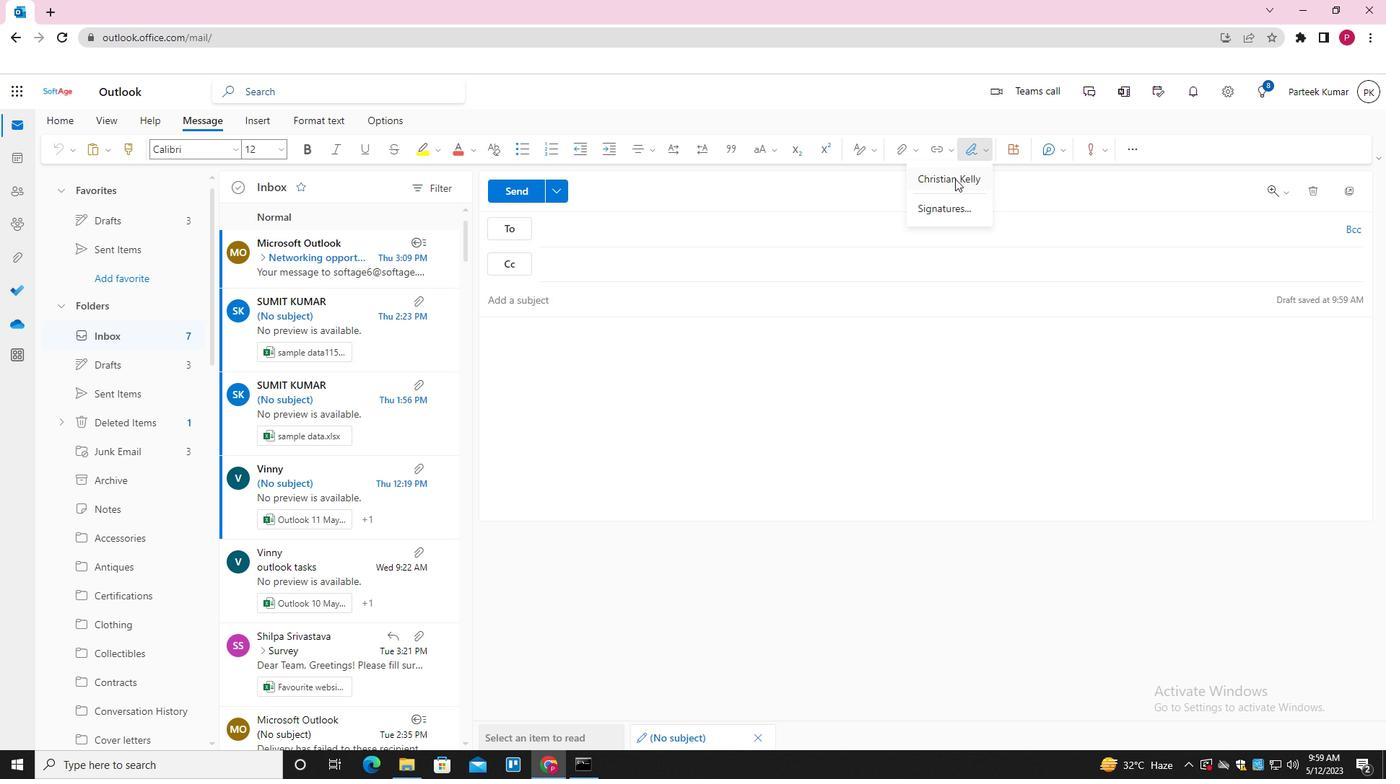 
Action: Mouse moved to (634, 304)
Screenshot: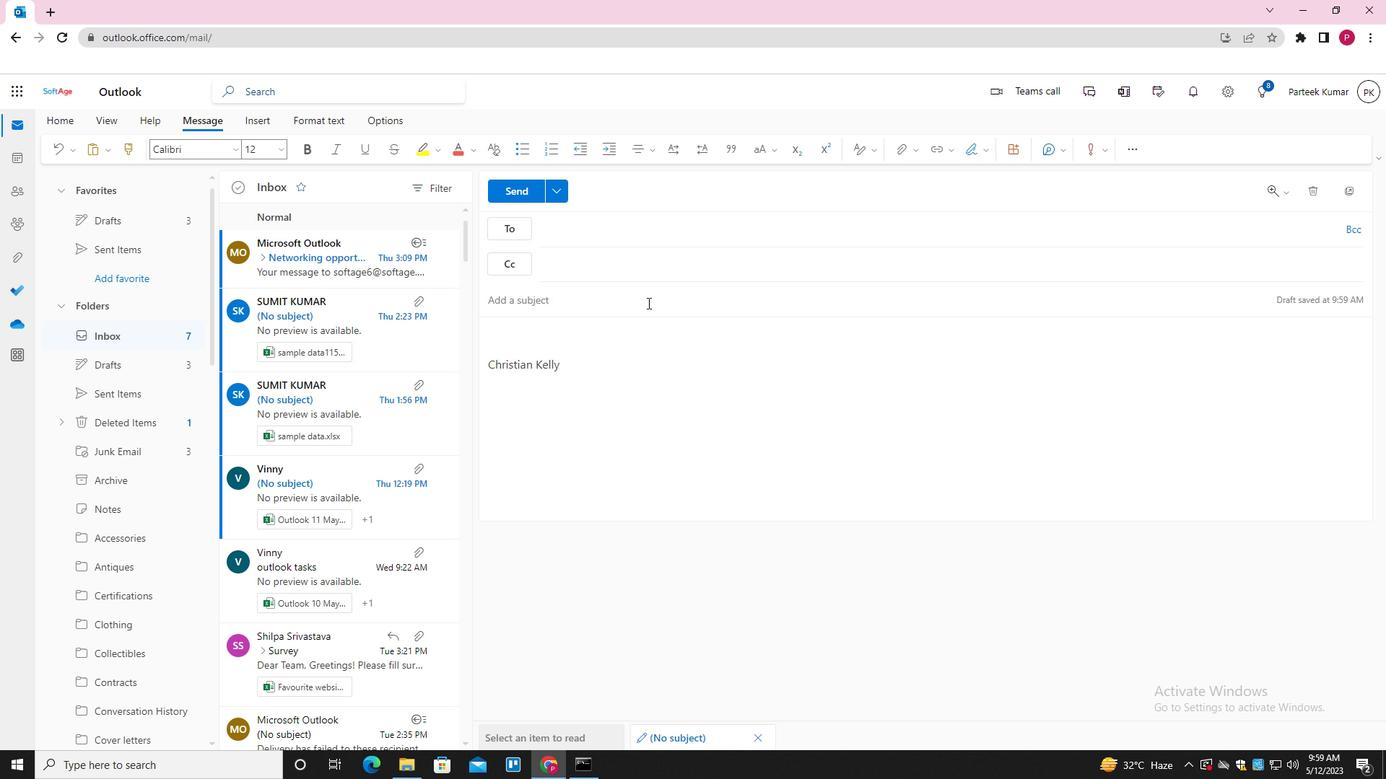 
Action: Mouse pressed left at (634, 304)
Screenshot: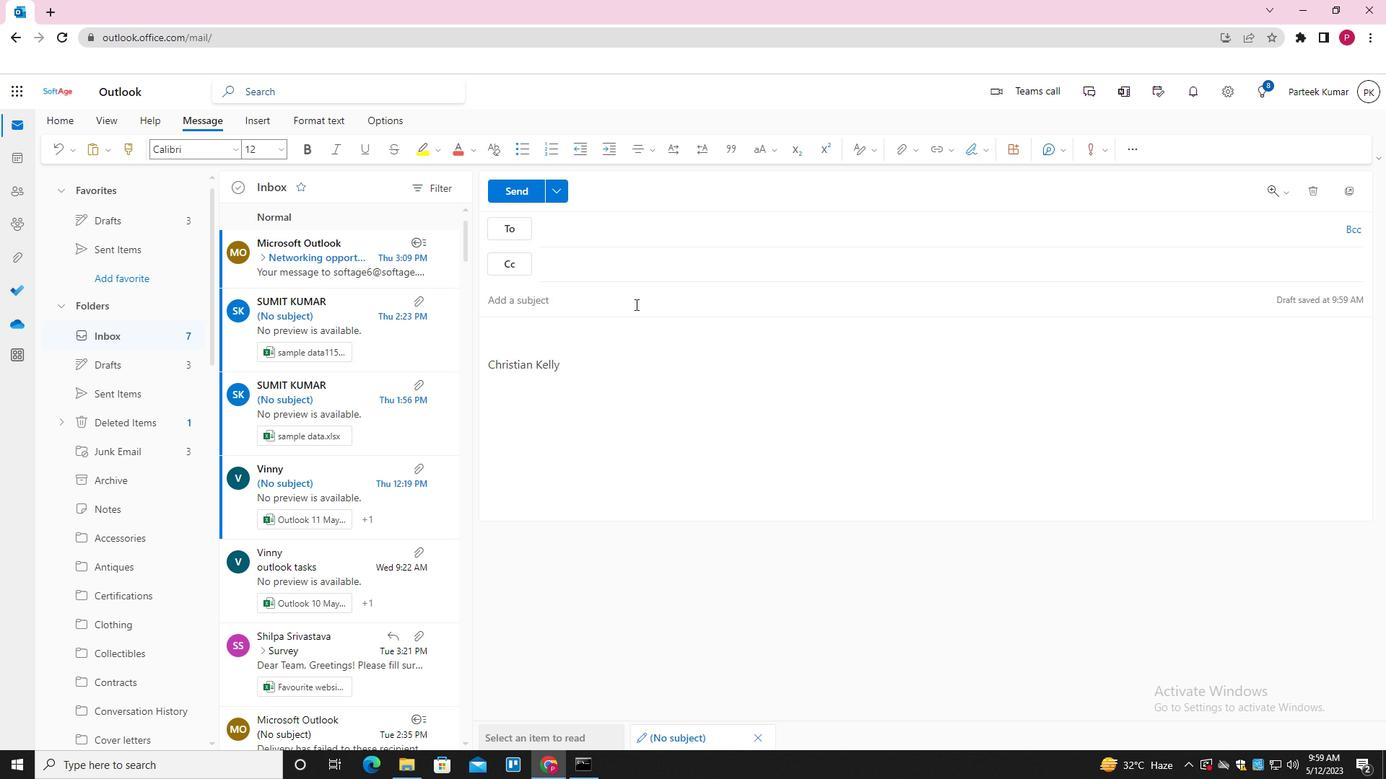 
Action: Key pressed <Key.shift><Key.shift>ctrl+REQUEST<Key.space>FOR<Key.space>SPONSORSHIP
Screenshot: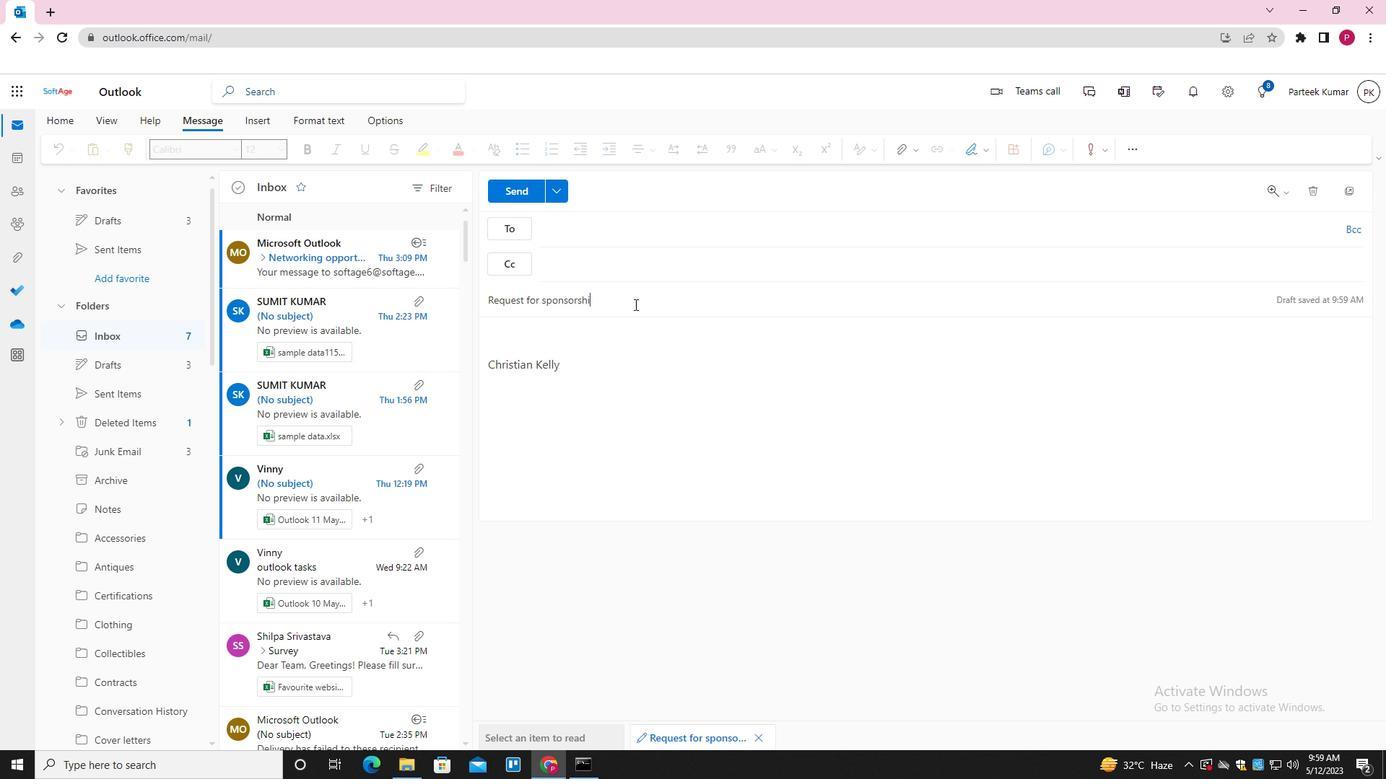 
Action: Mouse moved to (592, 337)
Screenshot: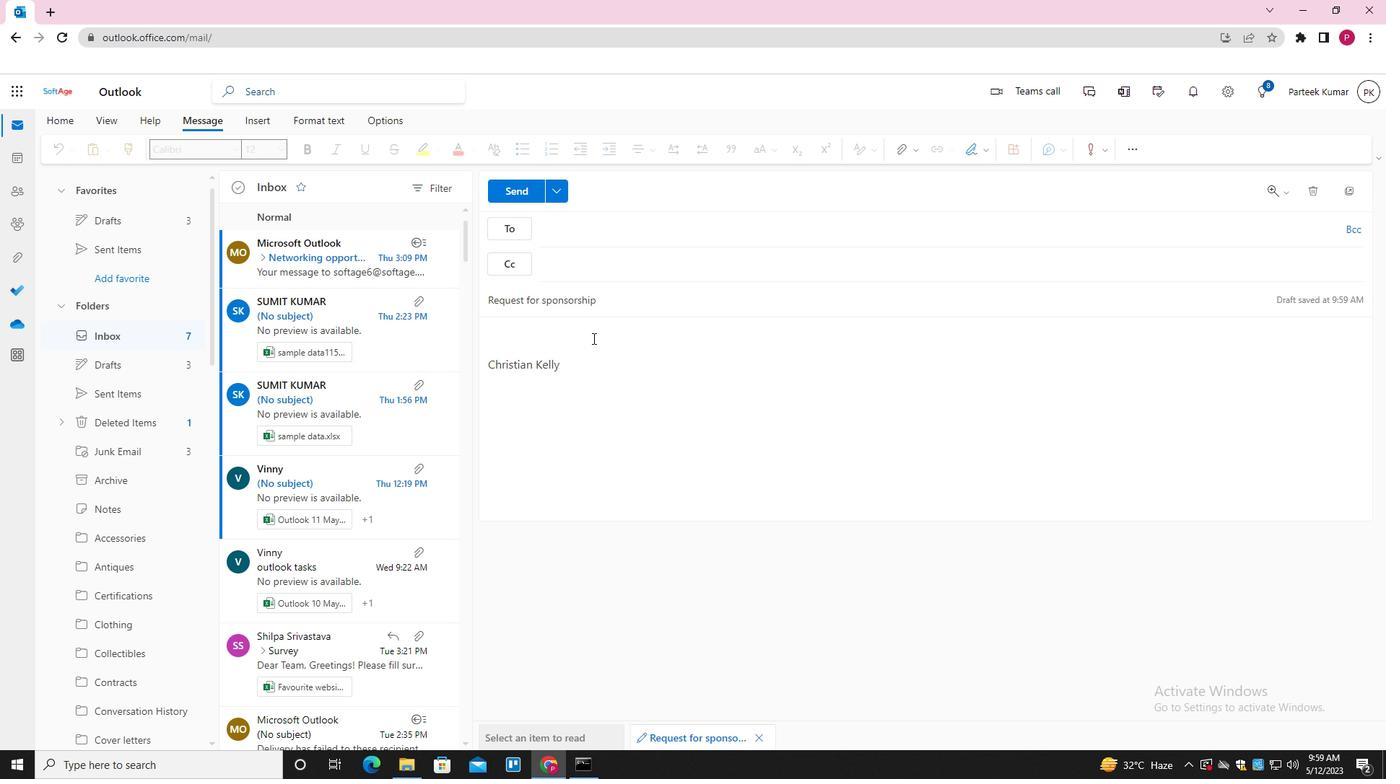 
Action: Mouse pressed left at (592, 337)
Screenshot: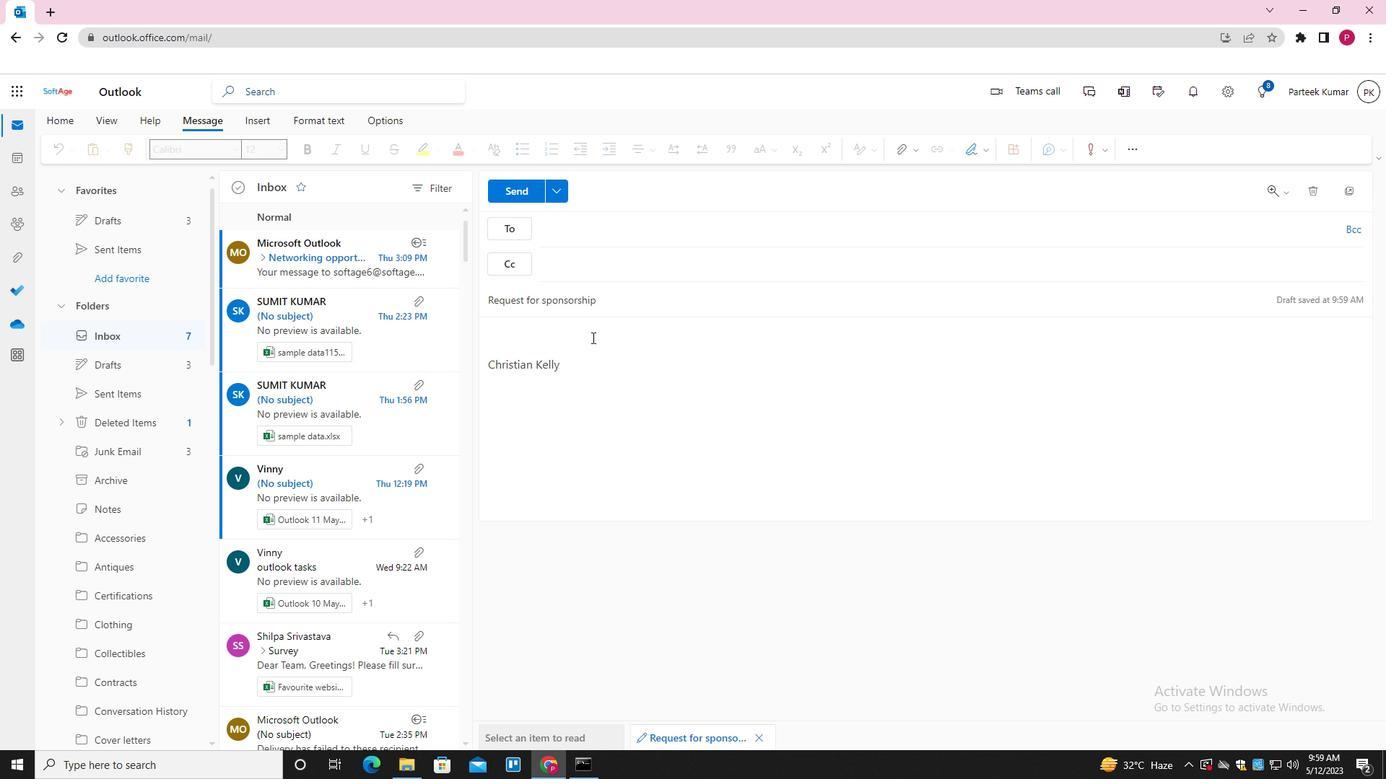 
Action: Key pressed <Key.shift>COULD<Key.space>YOU<Key.space>PLEASE<Key.space>PT<Key.backspace>ROVIDE<Key.space>A<Key.space>BREADKD<Key.backspace>OWN<Key.space><Key.backspace><Key.backspace><Key.backspace><Key.backspace><Key.backspace><Key.backspace>KDOWM<Key.backspace>M=<Key.backspace><Key.backspace>M<Key.space><Key.backspace><Key.backspace>NB<Key.space><Key.backspace><Key.backspace><Key.space>OF<Key.space>THE<Key.space>COSTS
Screenshot: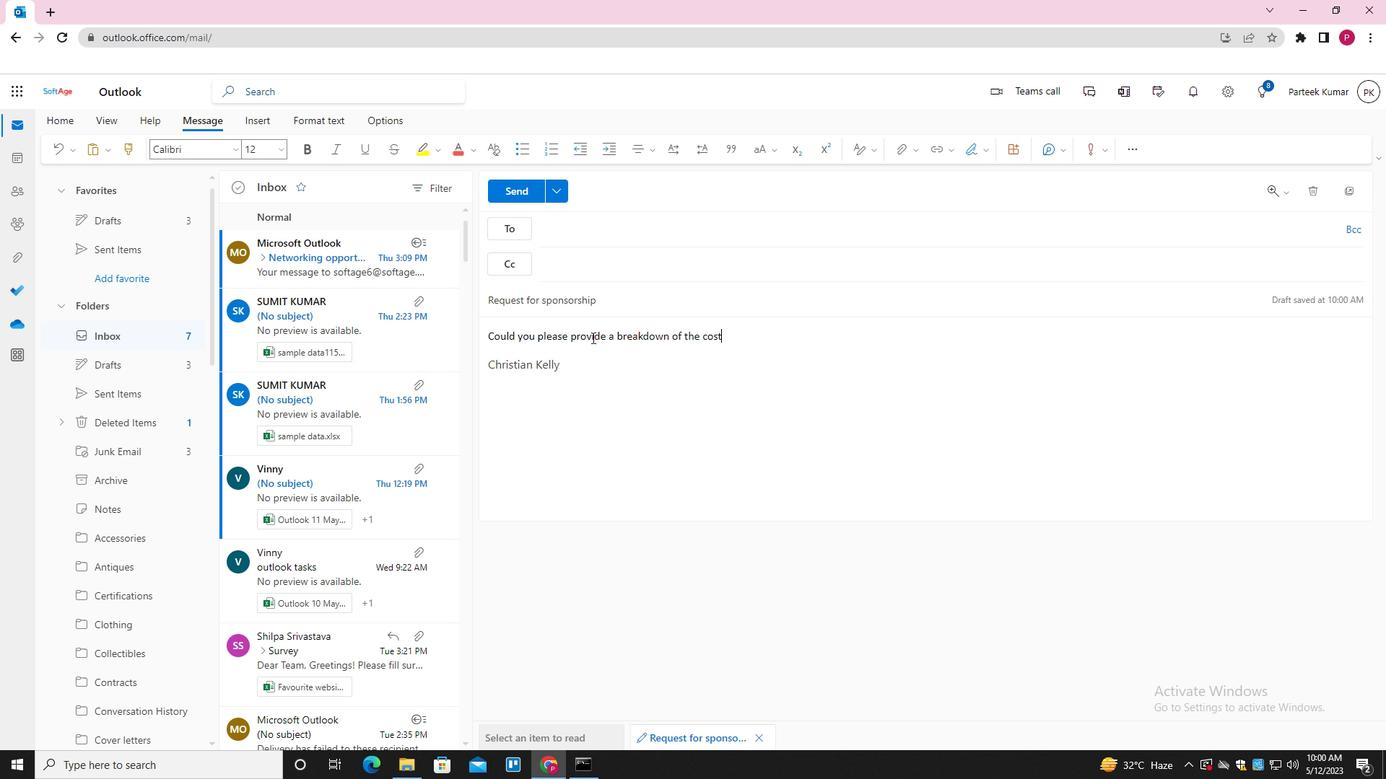 
Action: Mouse moved to (707, 414)
Screenshot: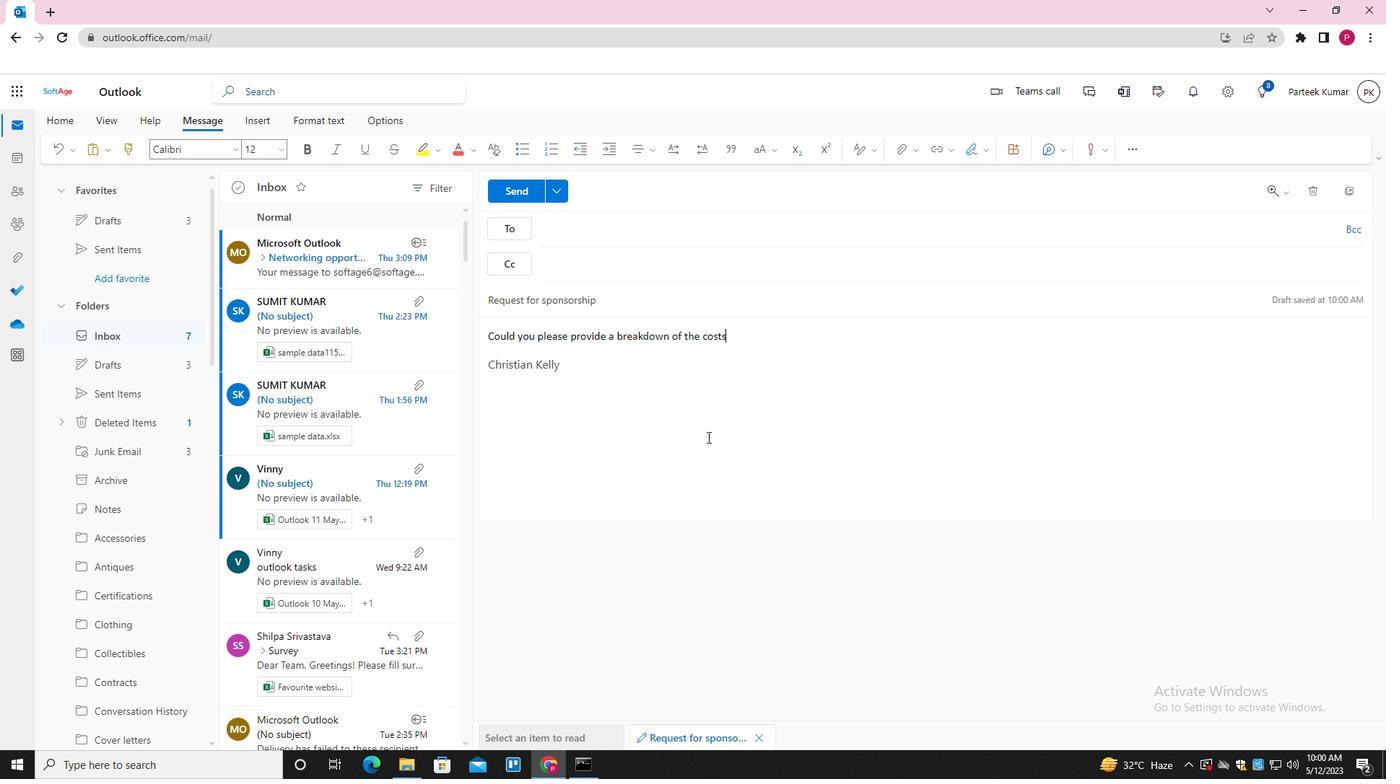 
Action: Mouse pressed left at (707, 414)
Screenshot: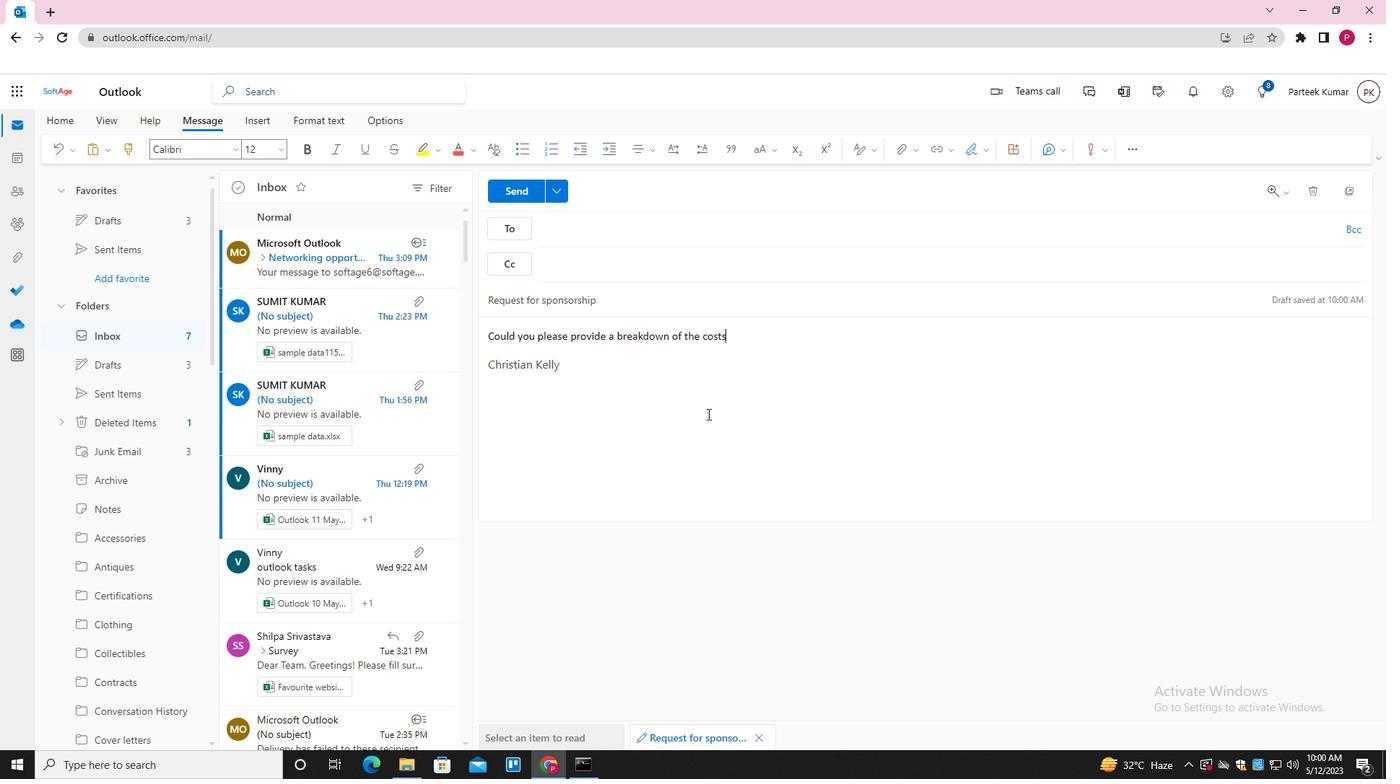 
Action: Mouse moved to (631, 225)
Screenshot: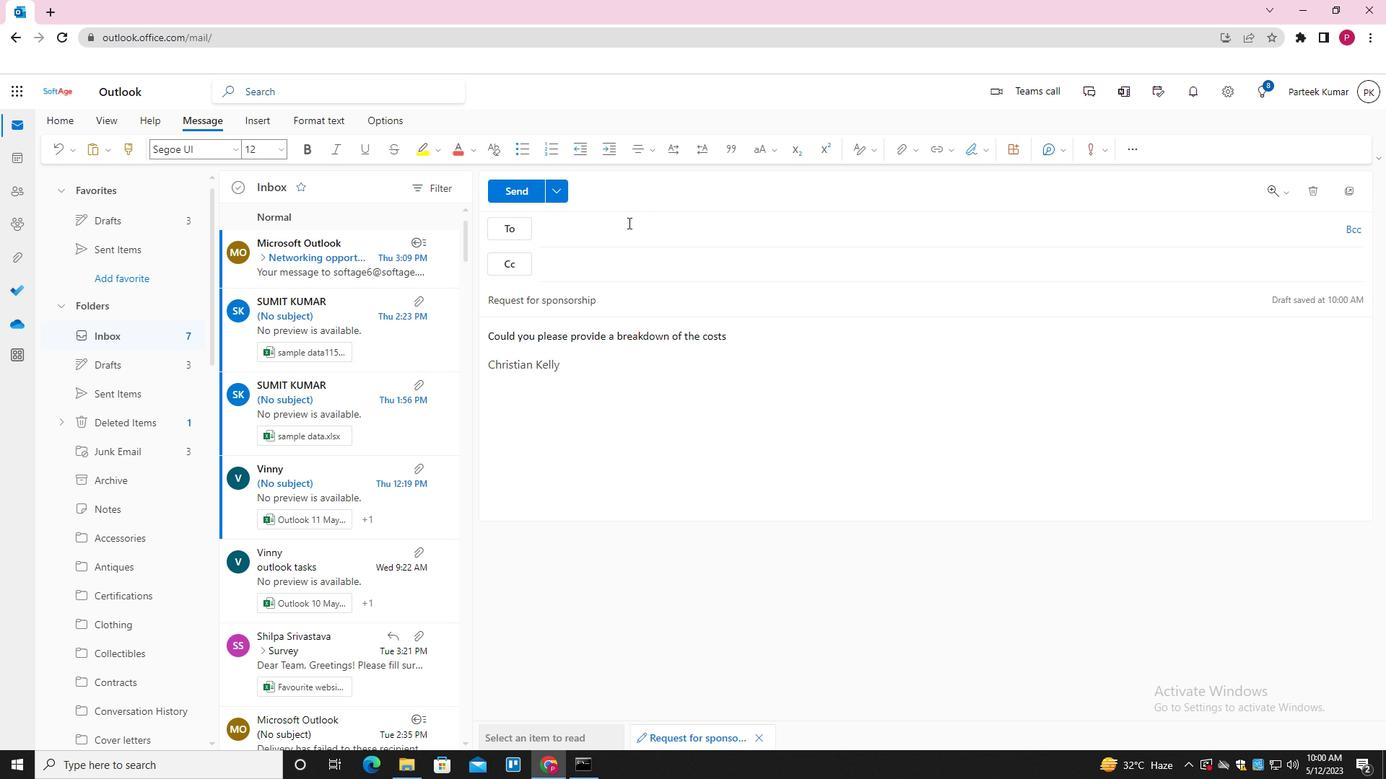 
Action: Mouse pressed left at (631, 225)
Screenshot: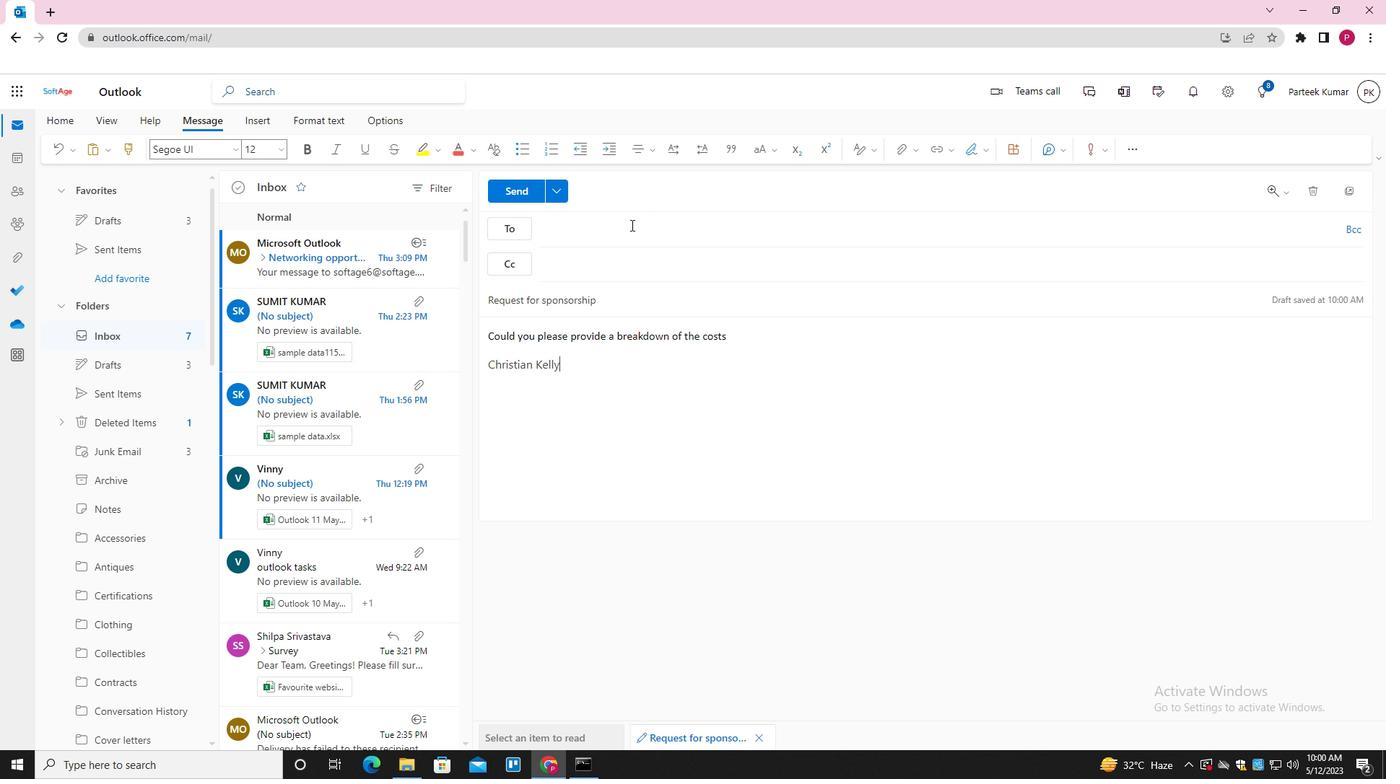 
Action: Key pressed SOFTAGE.7<Key.shift>@SOFTAGE.NET<Key.enter>SOFTAGE.8<Key.shift>@SOFTAGE.NET<Key.enter>
Screenshot: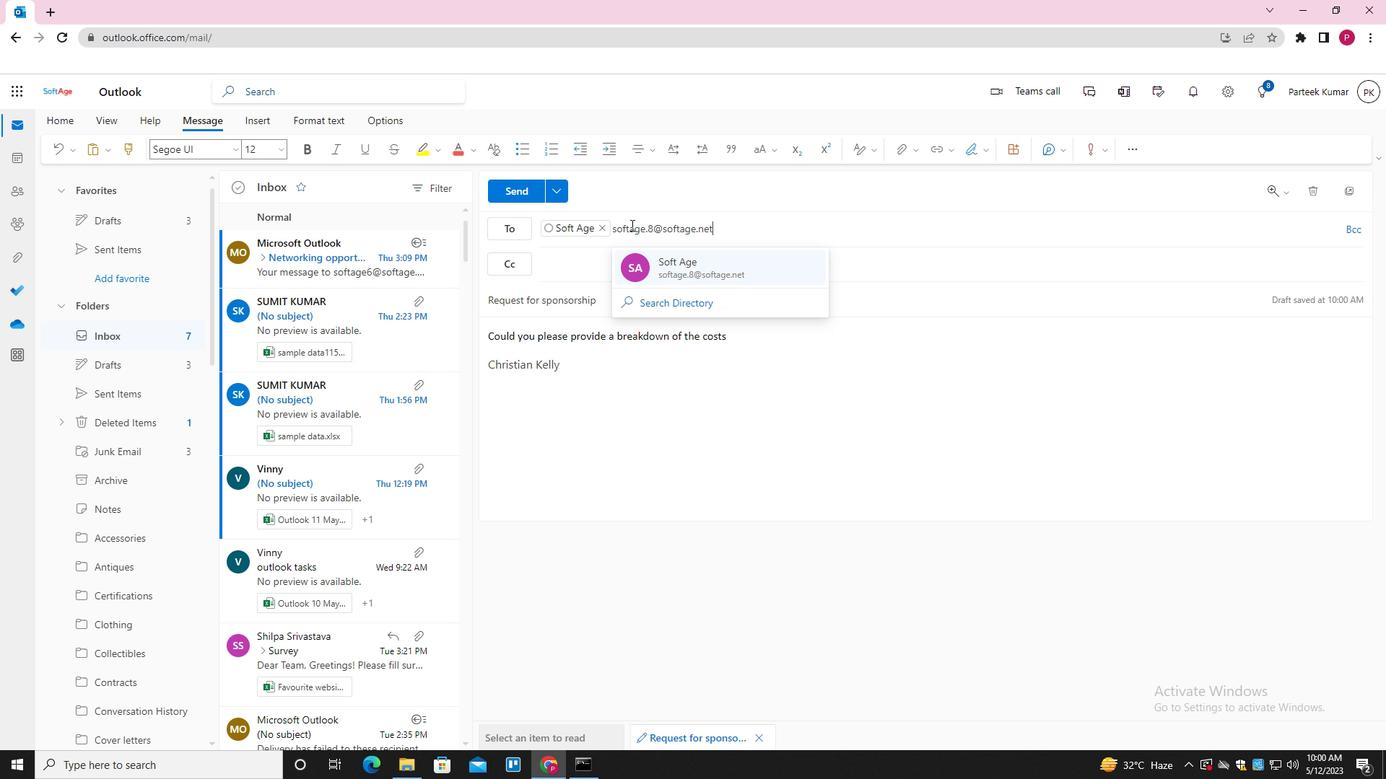 
Action: Mouse moved to (898, 150)
Screenshot: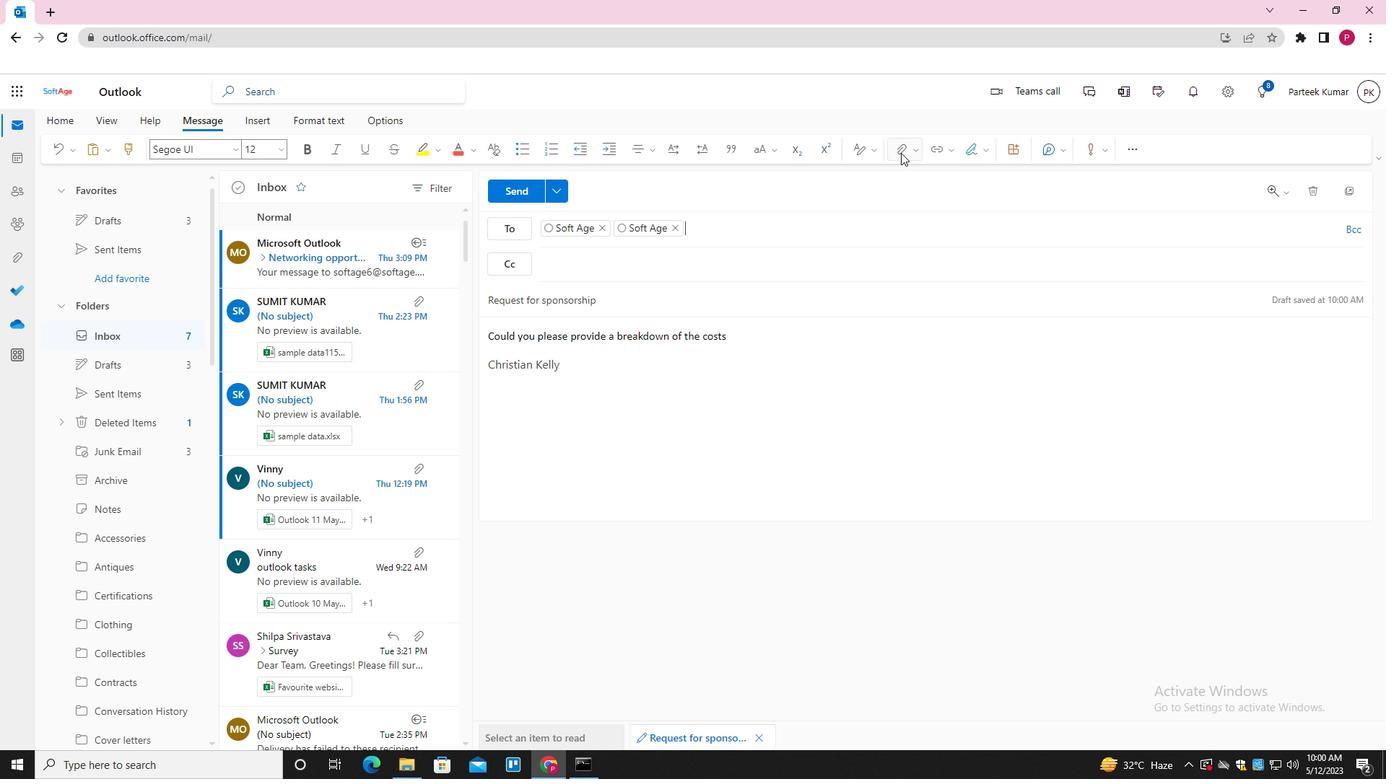 
Action: Mouse pressed left at (898, 150)
Screenshot: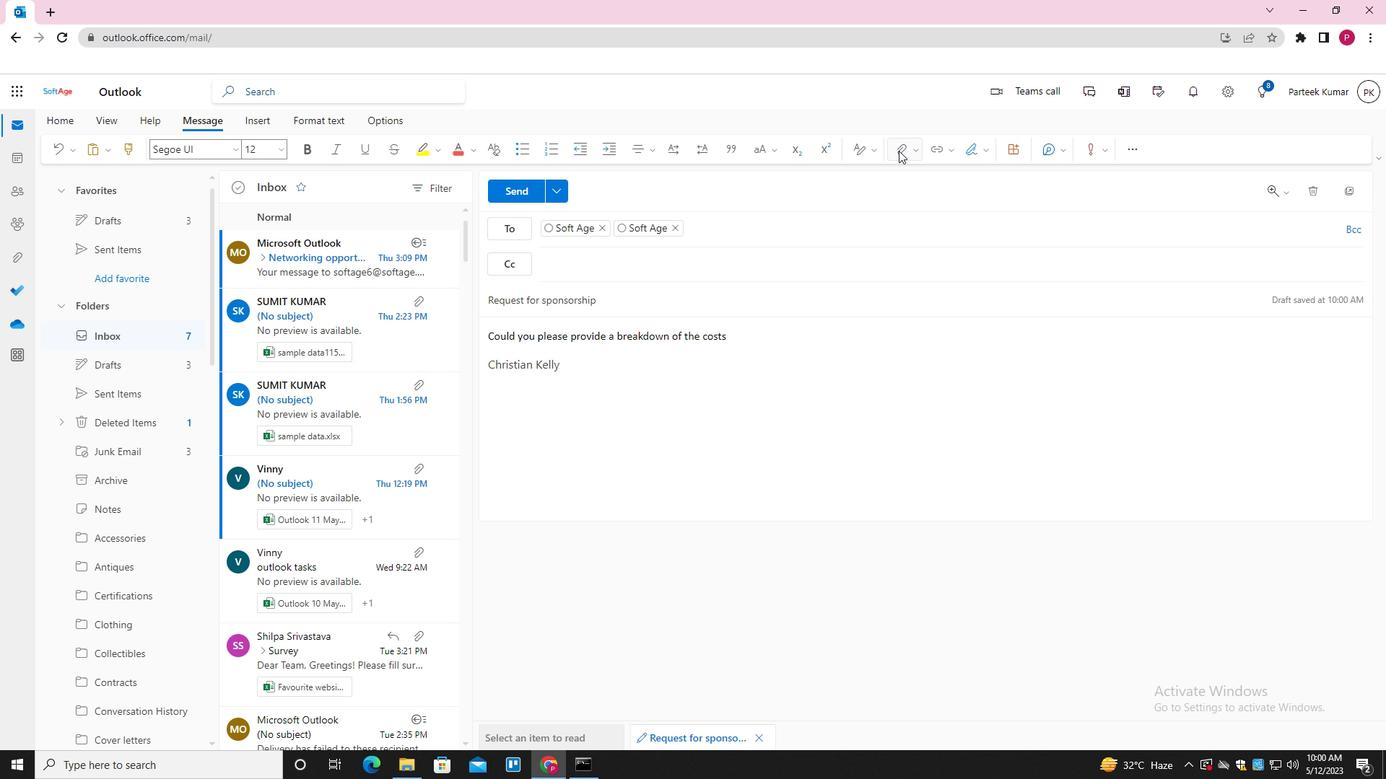 
Action: Mouse moved to (861, 181)
Screenshot: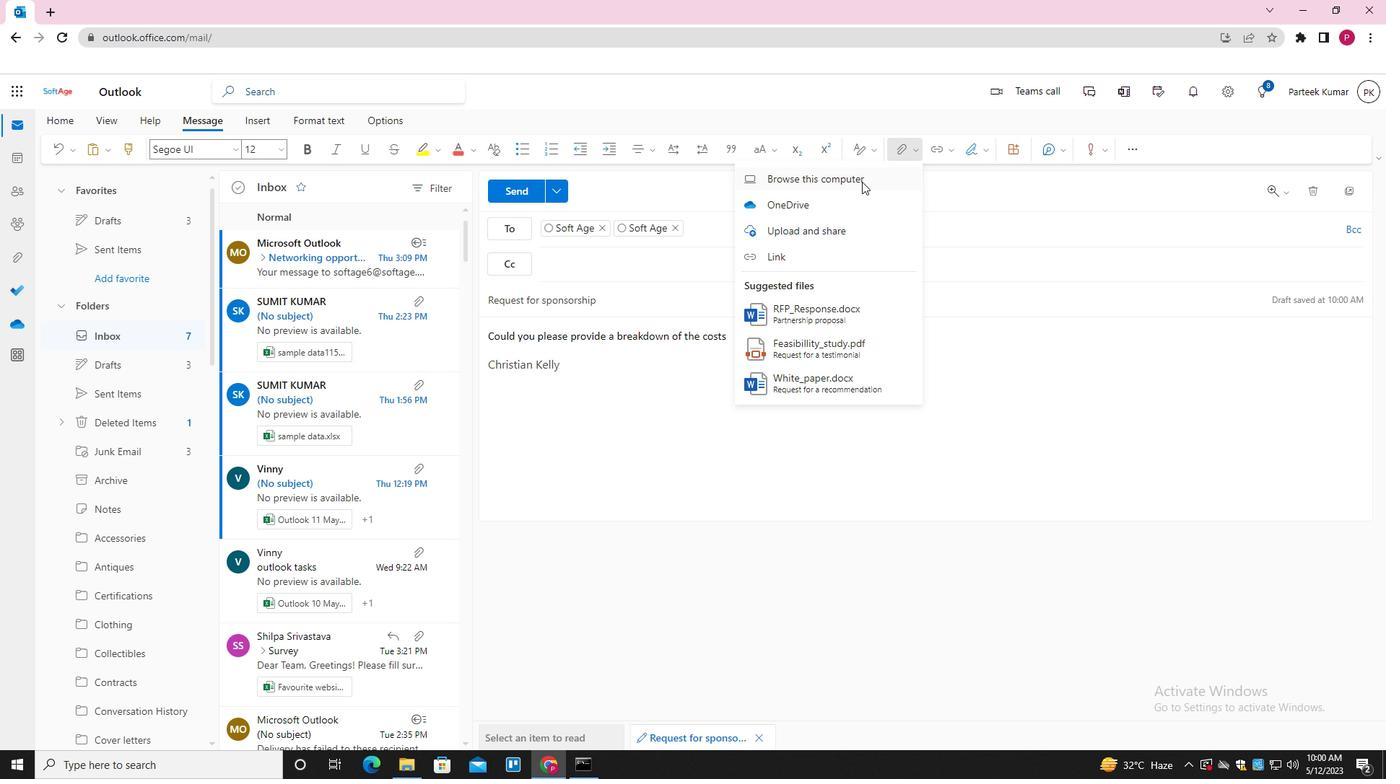 
Action: Mouse pressed left at (861, 181)
Screenshot: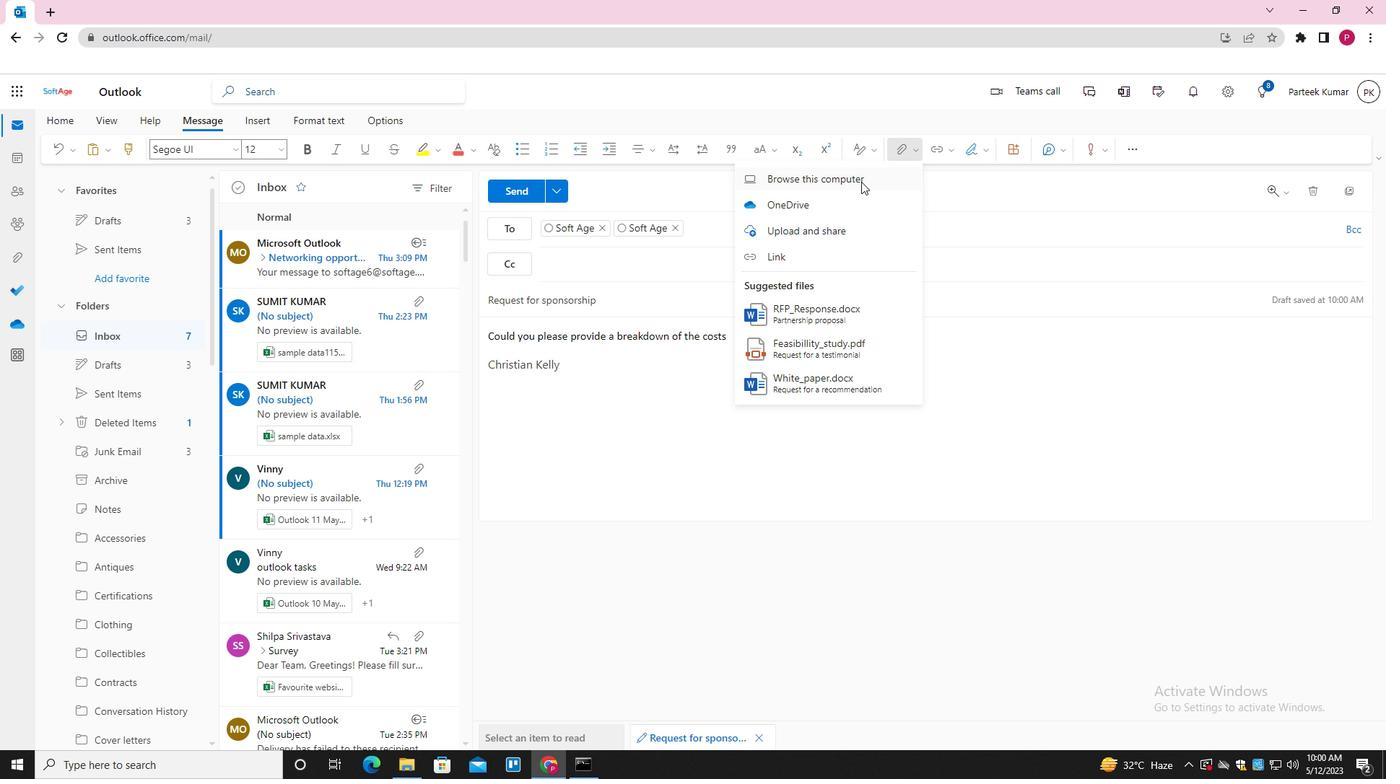 
Action: Mouse moved to (213, 108)
Screenshot: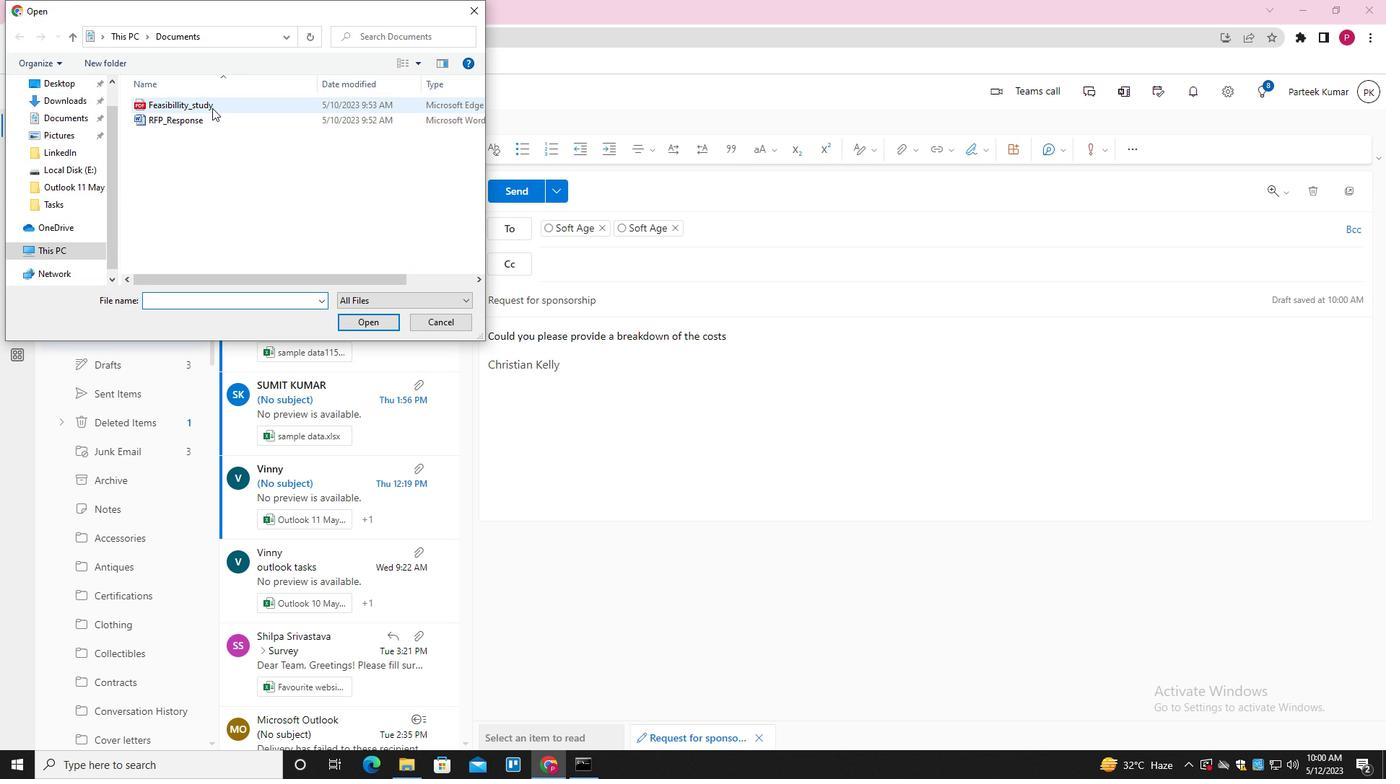 
Action: Mouse pressed left at (213, 108)
Screenshot: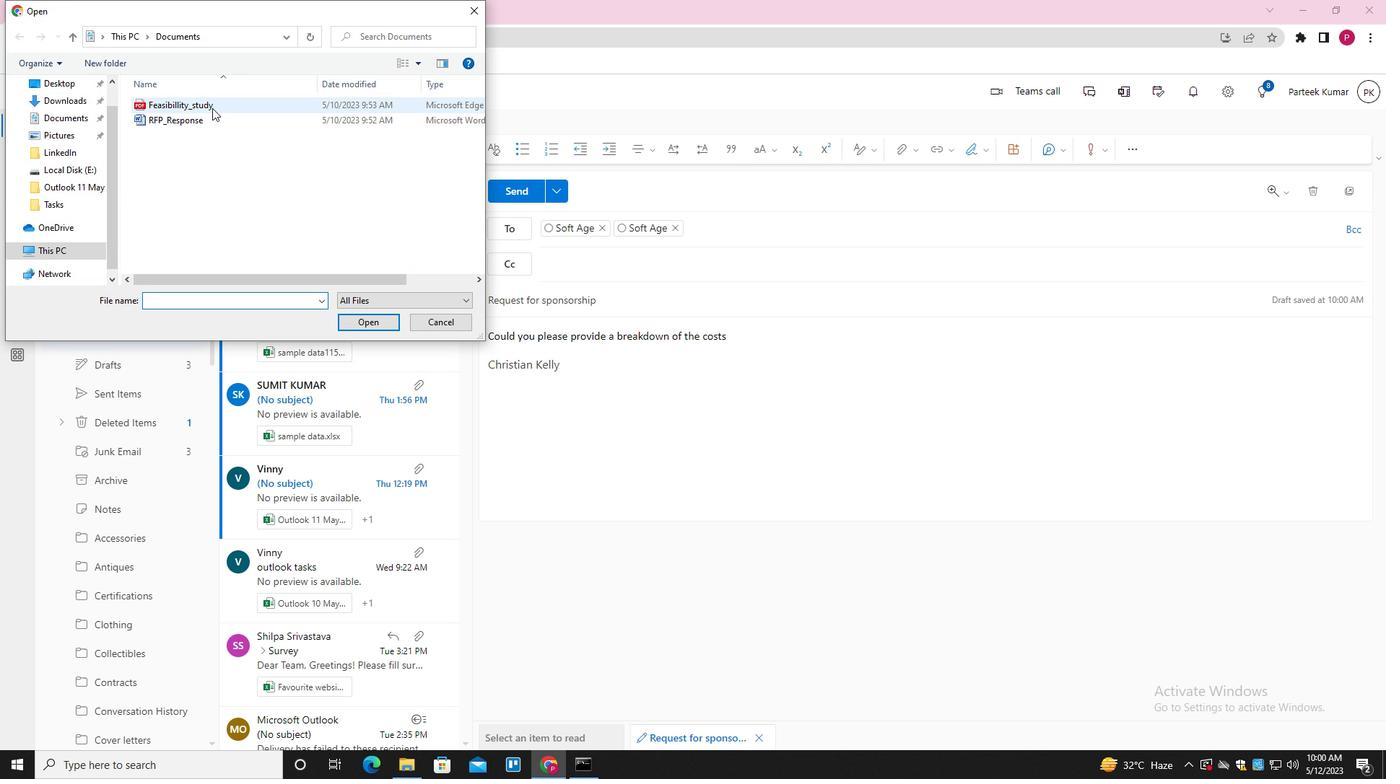 
Action: Key pressed <Key.f2><Key.shift>STRATEGIC<Key.shift>_PLAN<Key.enter>
Screenshot: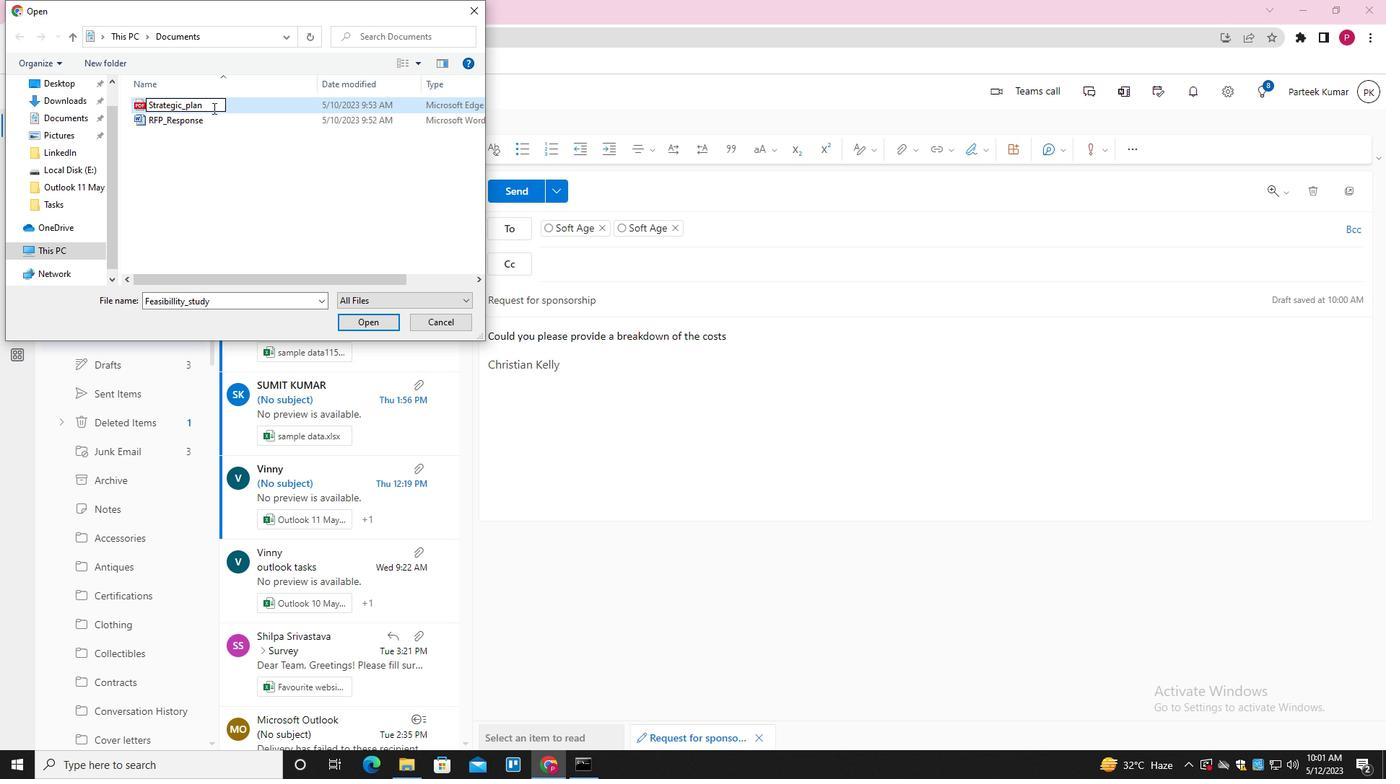 
Action: Mouse pressed left at (213, 108)
Screenshot: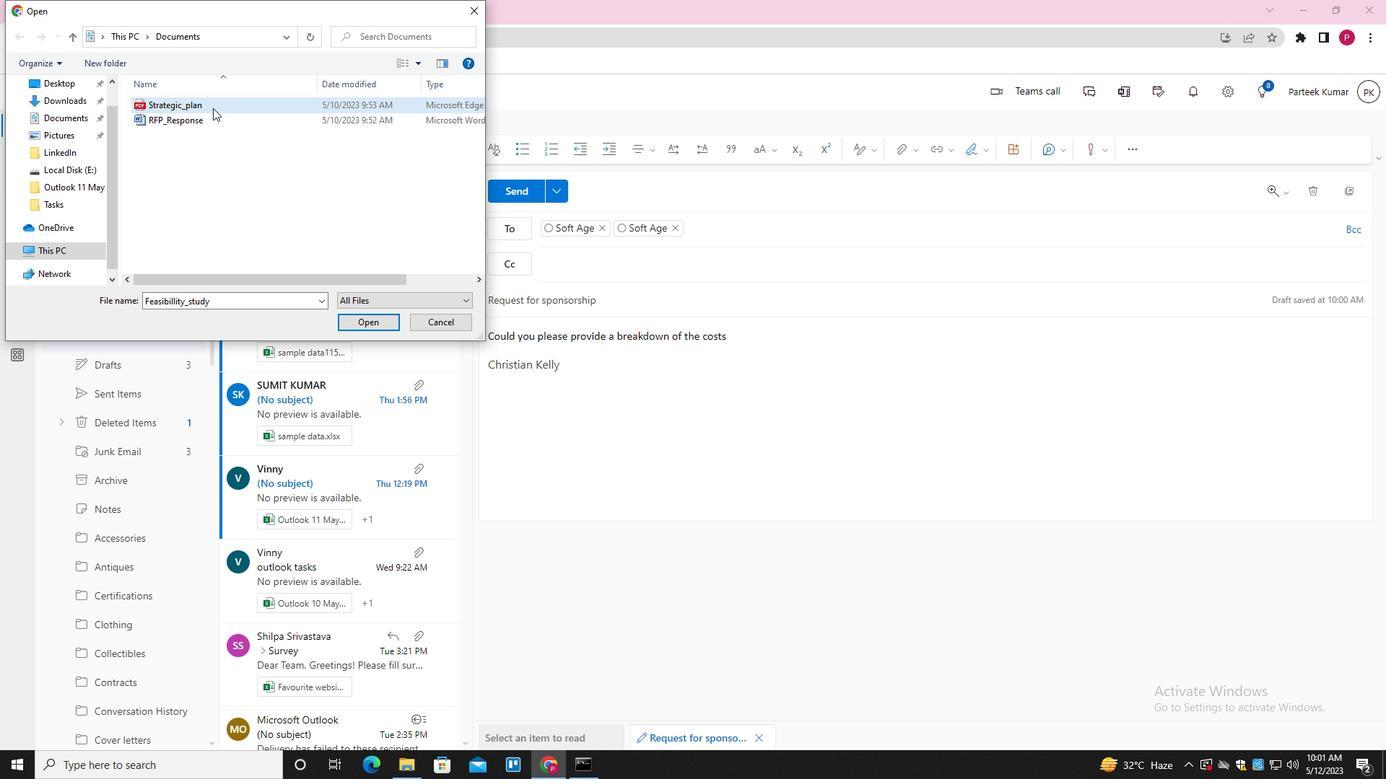 
Action: Mouse moved to (361, 328)
Screenshot: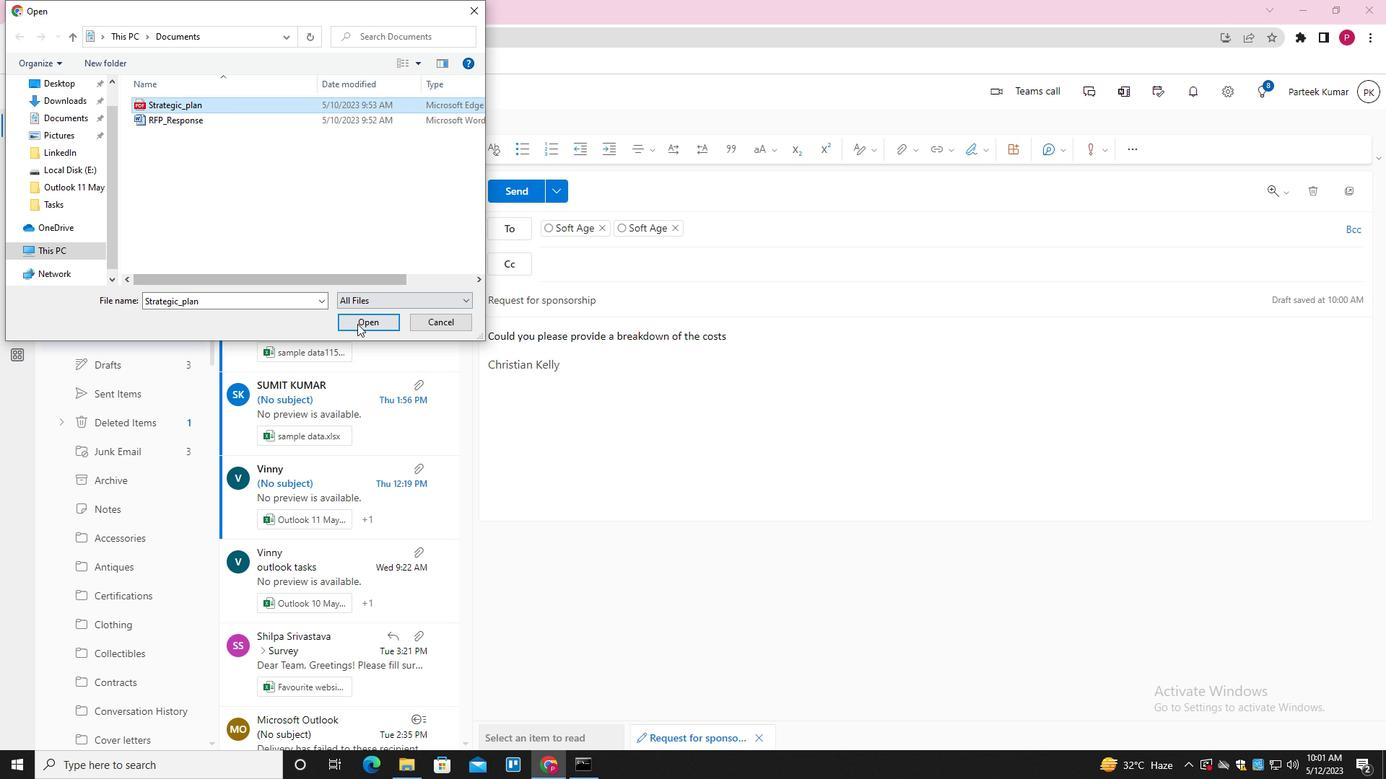 
Action: Mouse pressed left at (361, 328)
Screenshot: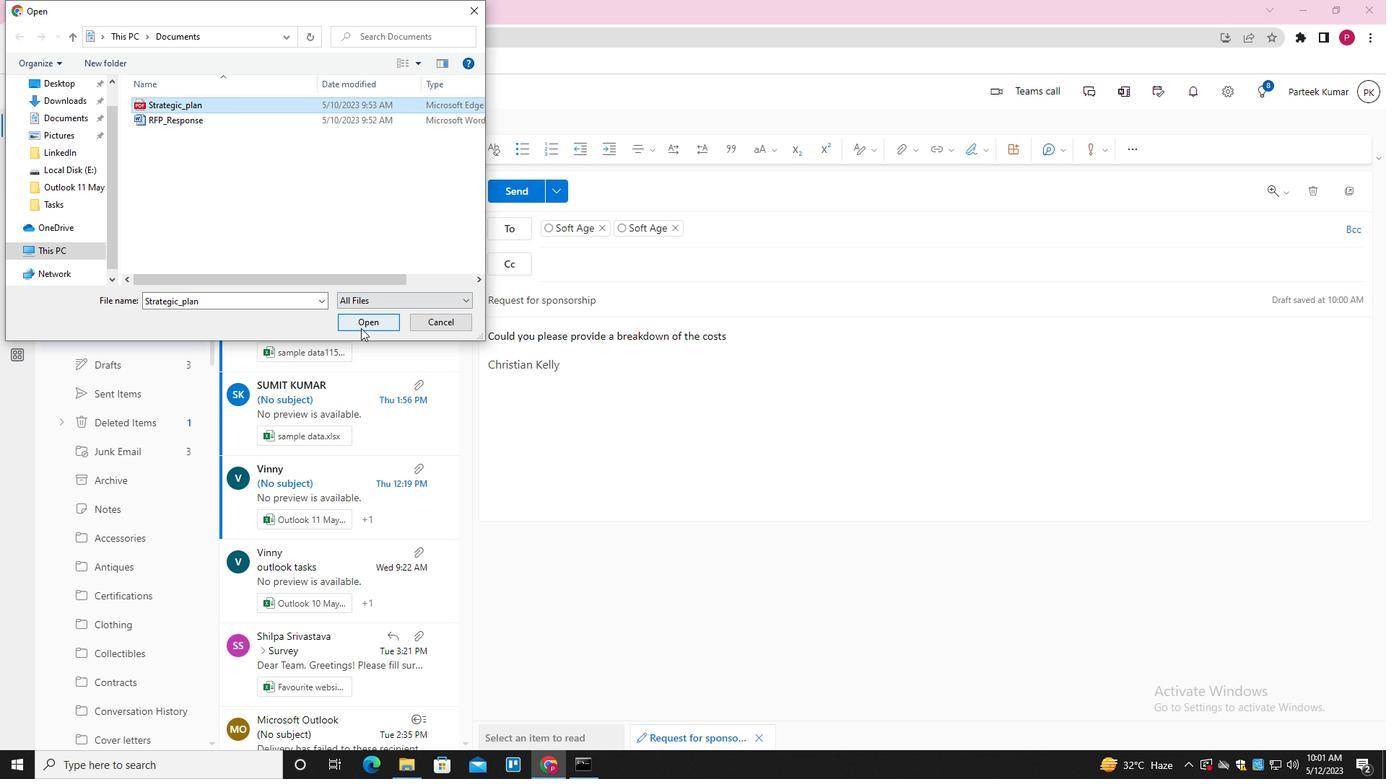 
Action: Mouse moved to (520, 196)
Screenshot: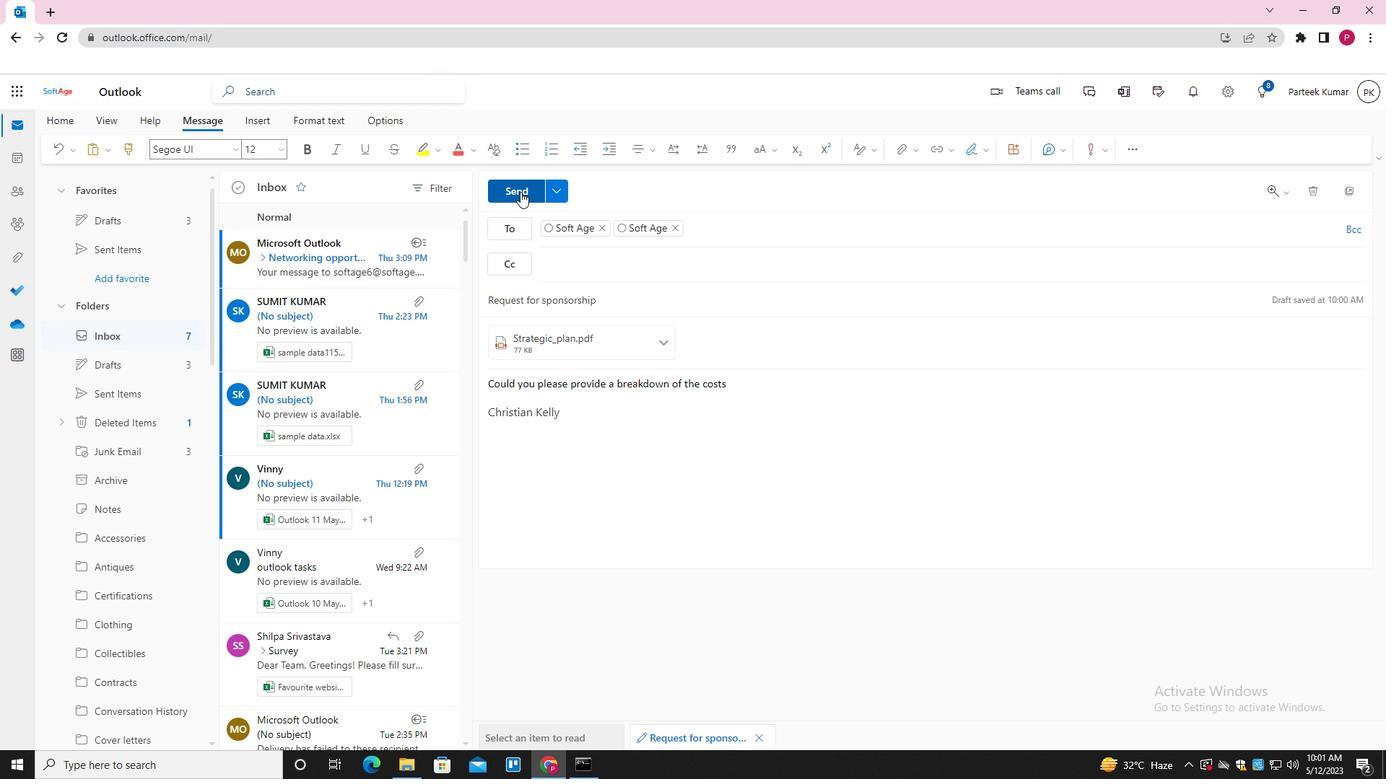 
Action: Mouse pressed left at (520, 196)
Screenshot: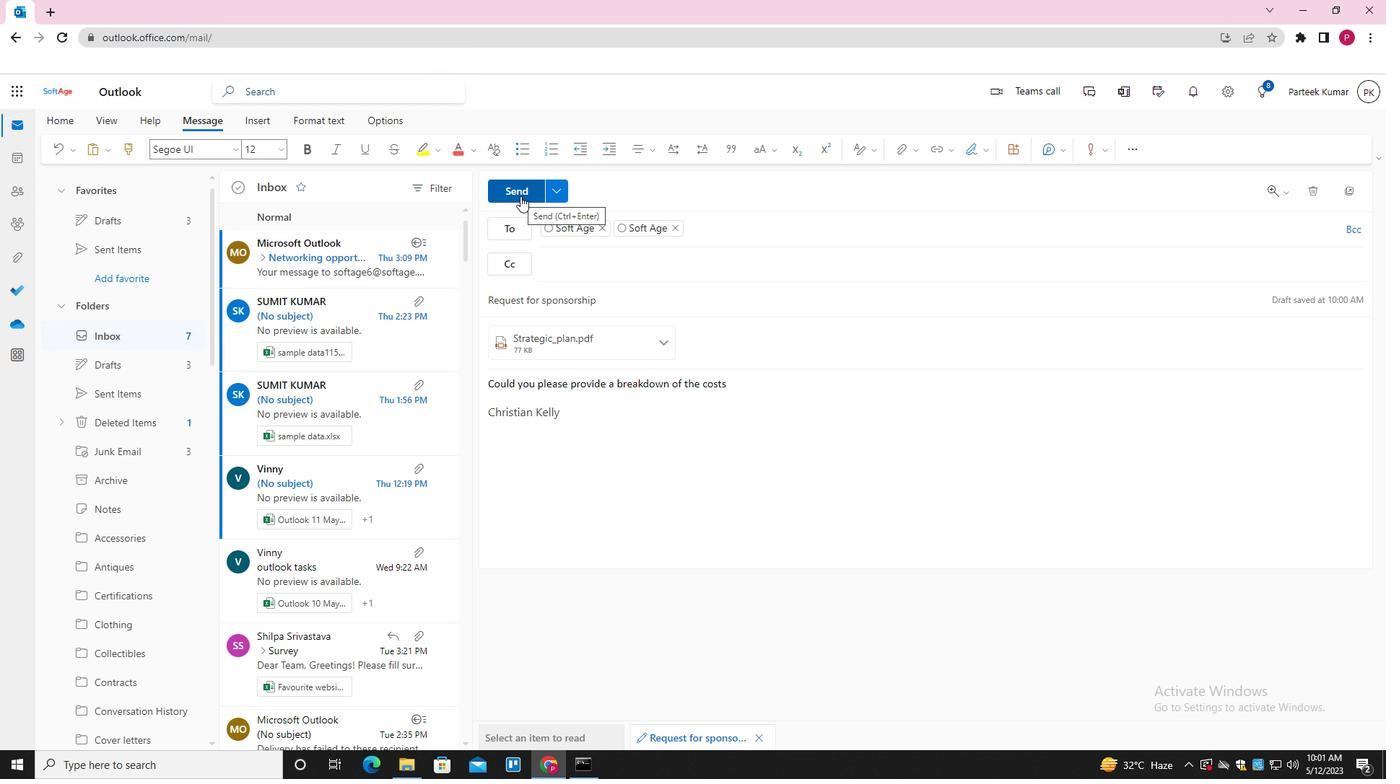 
